 Task: Find connections with filter location Mount Isa with filter topic #Saleswith filter profile language German with filter current company Postman with filter school SSBT'S COLLEGE OF ENGINEERING & TECHNOLOGY, BAMBHORI. with filter industry Mobile Computing Software Products with filter service category Tax Preparation with filter keywords title Ghostwriter
Action: Mouse moved to (602, 113)
Screenshot: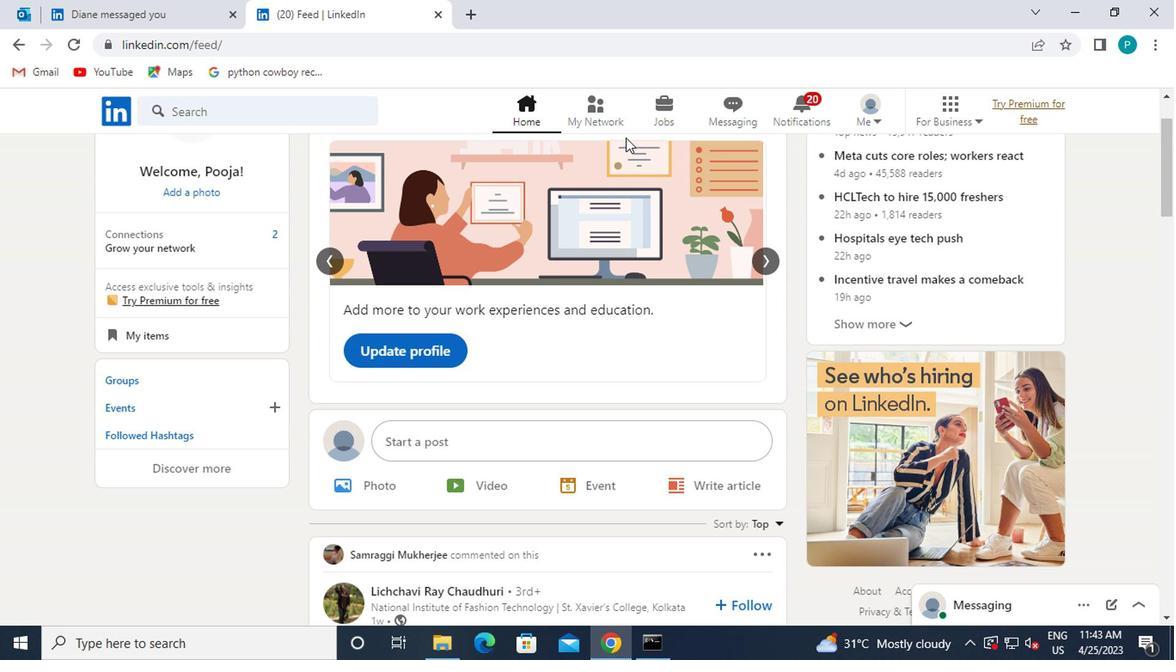 
Action: Mouse pressed left at (602, 113)
Screenshot: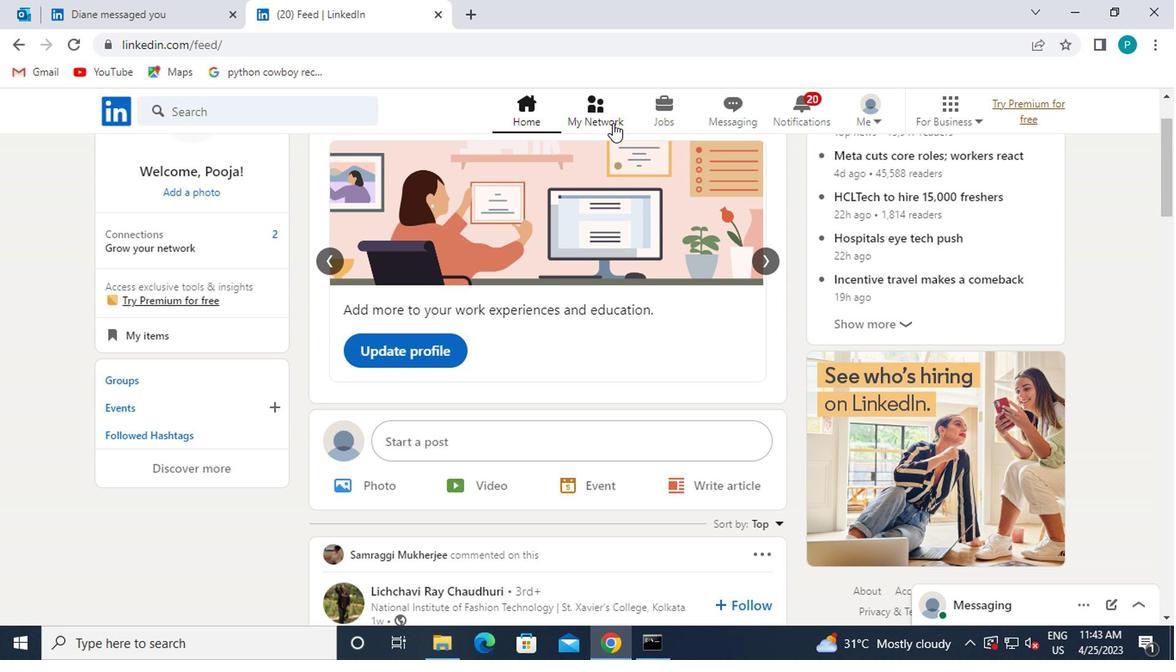 
Action: Mouse moved to (245, 201)
Screenshot: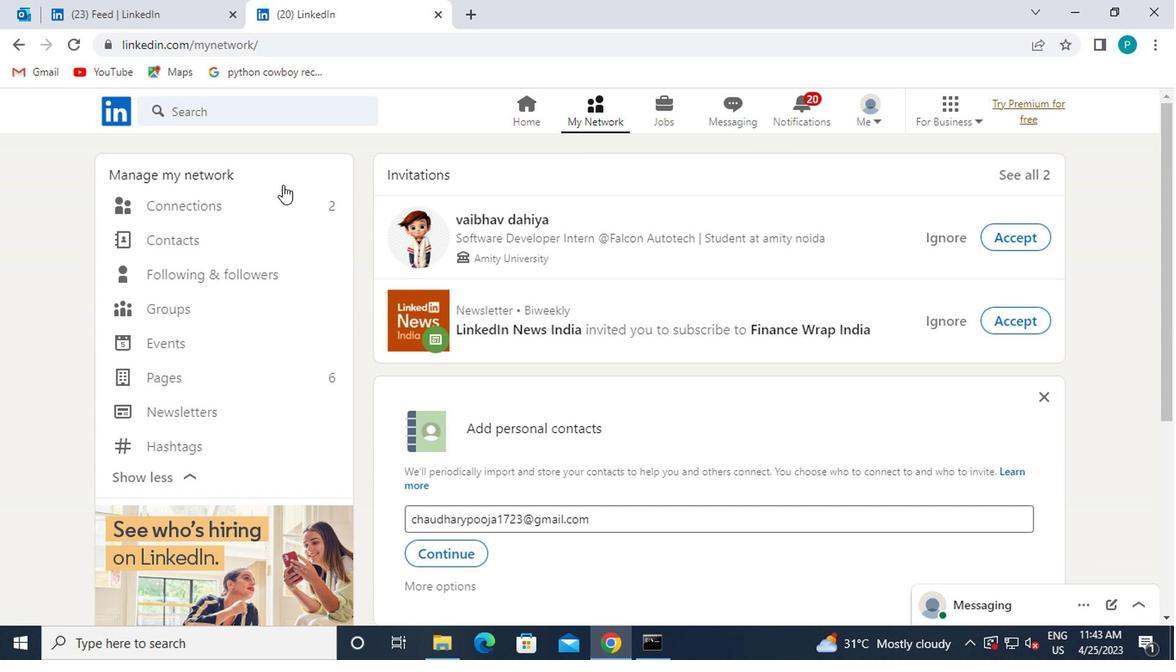 
Action: Mouse pressed left at (245, 201)
Screenshot: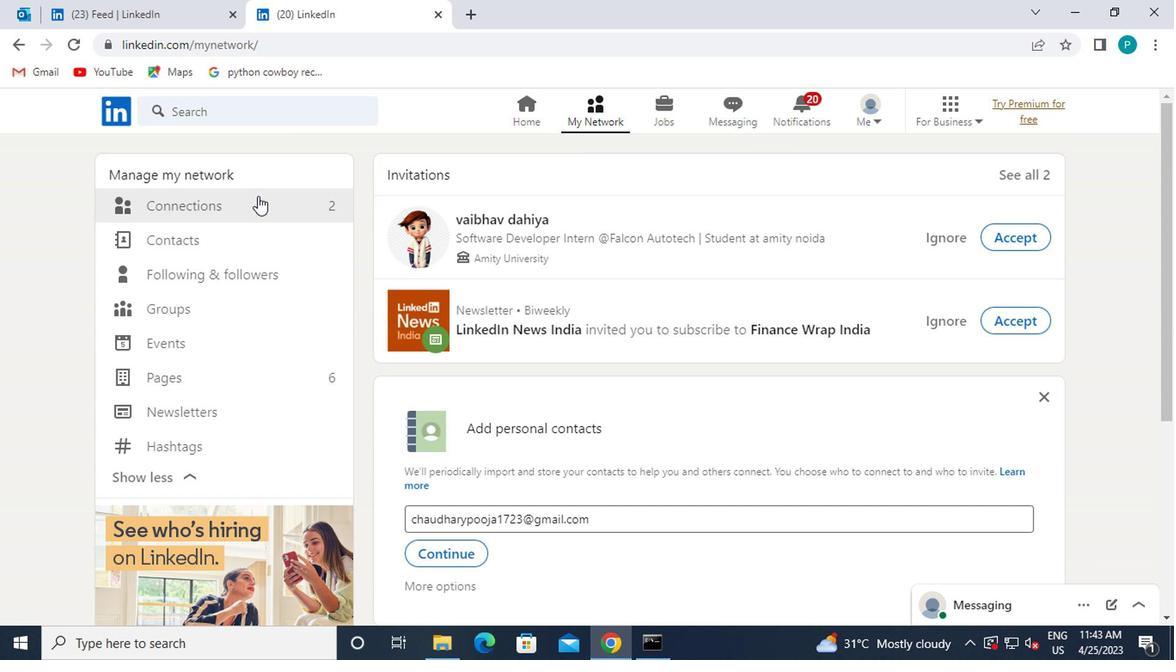 
Action: Mouse moved to (702, 209)
Screenshot: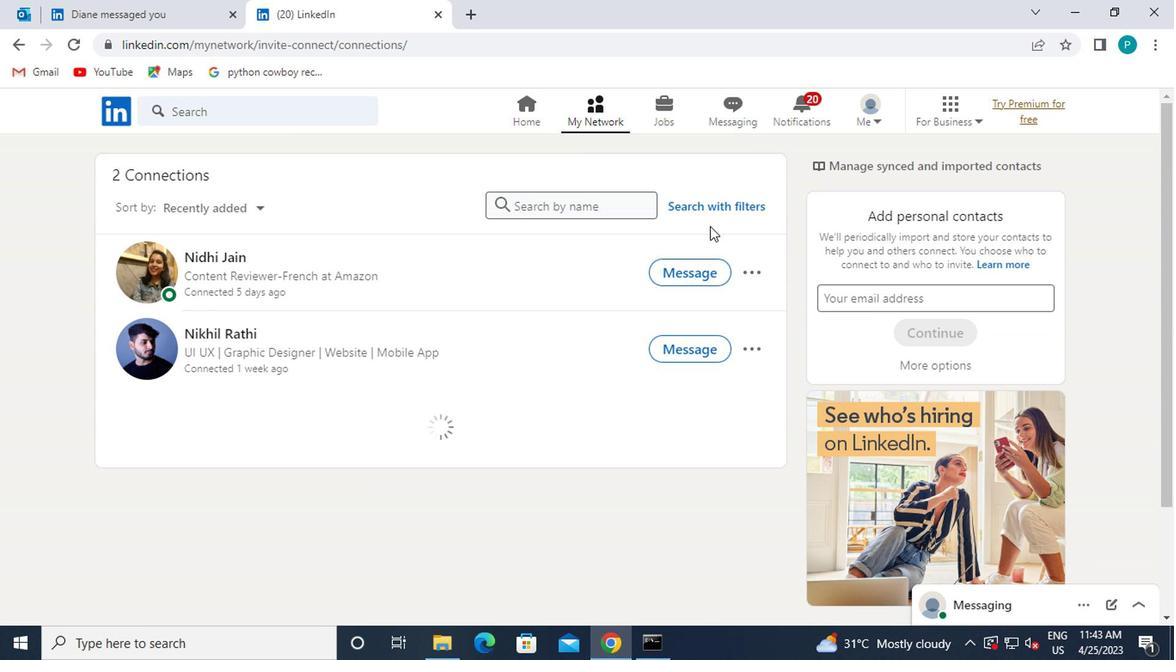 
Action: Mouse pressed left at (702, 209)
Screenshot: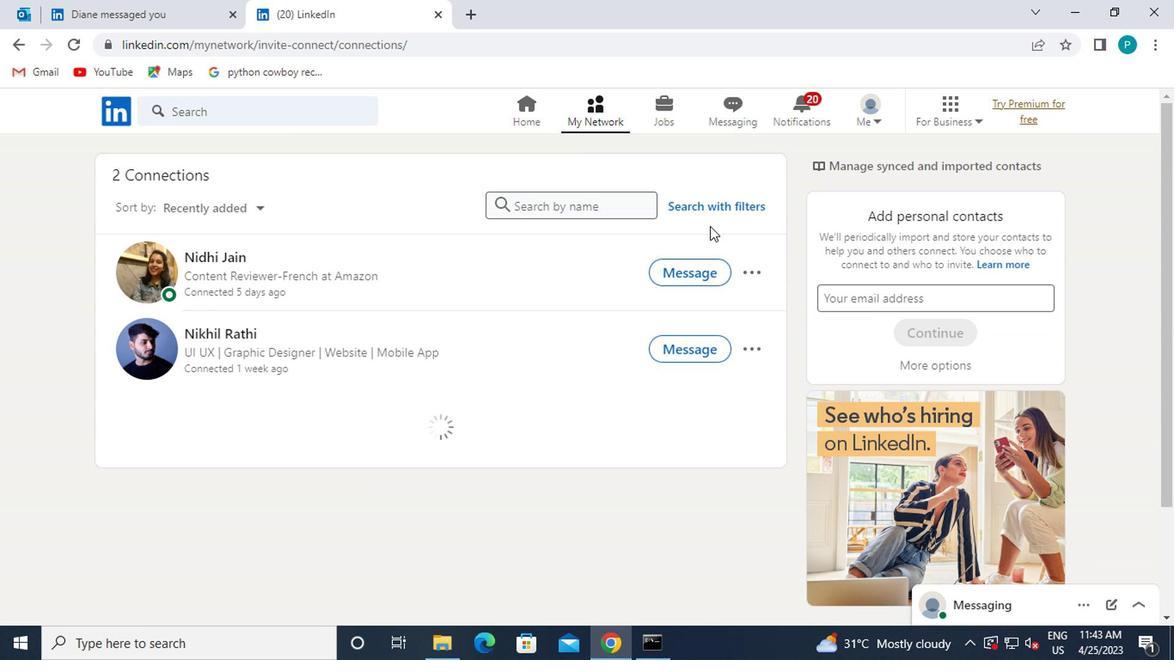 
Action: Mouse moved to (554, 157)
Screenshot: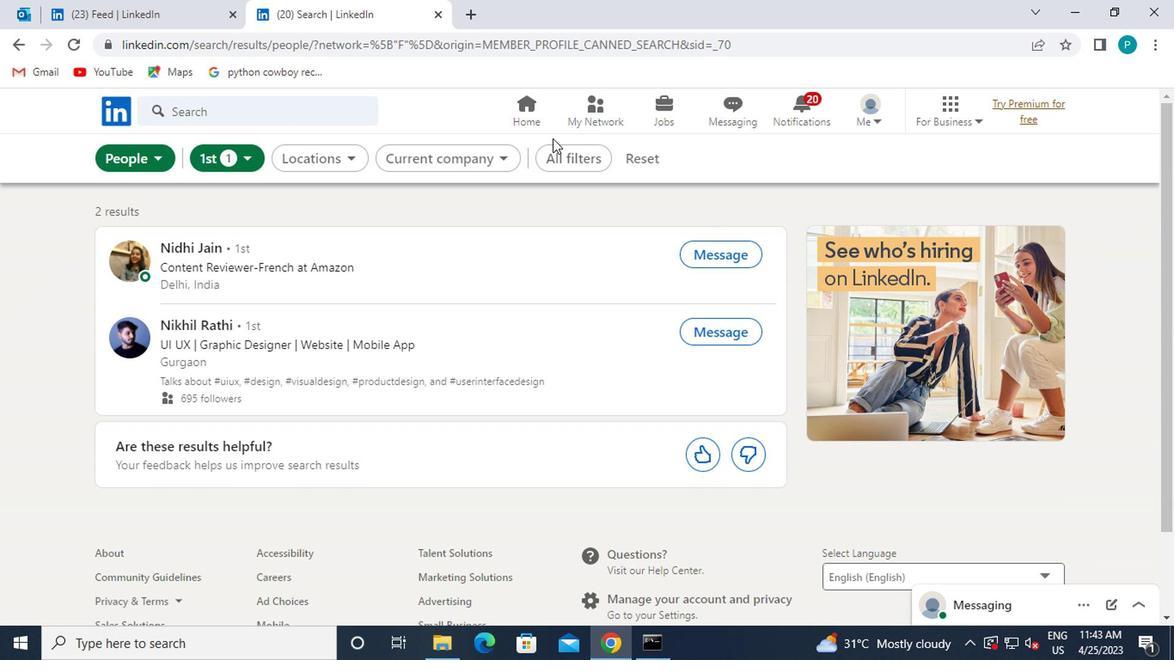 
Action: Mouse pressed left at (554, 157)
Screenshot: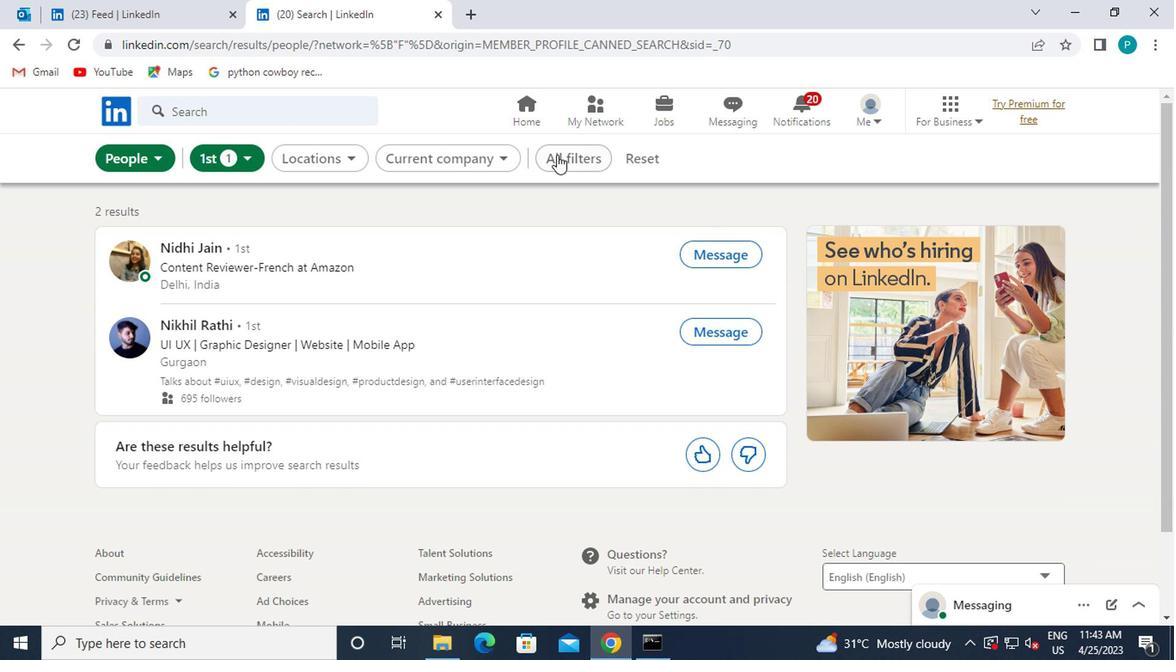 
Action: Mouse moved to (871, 355)
Screenshot: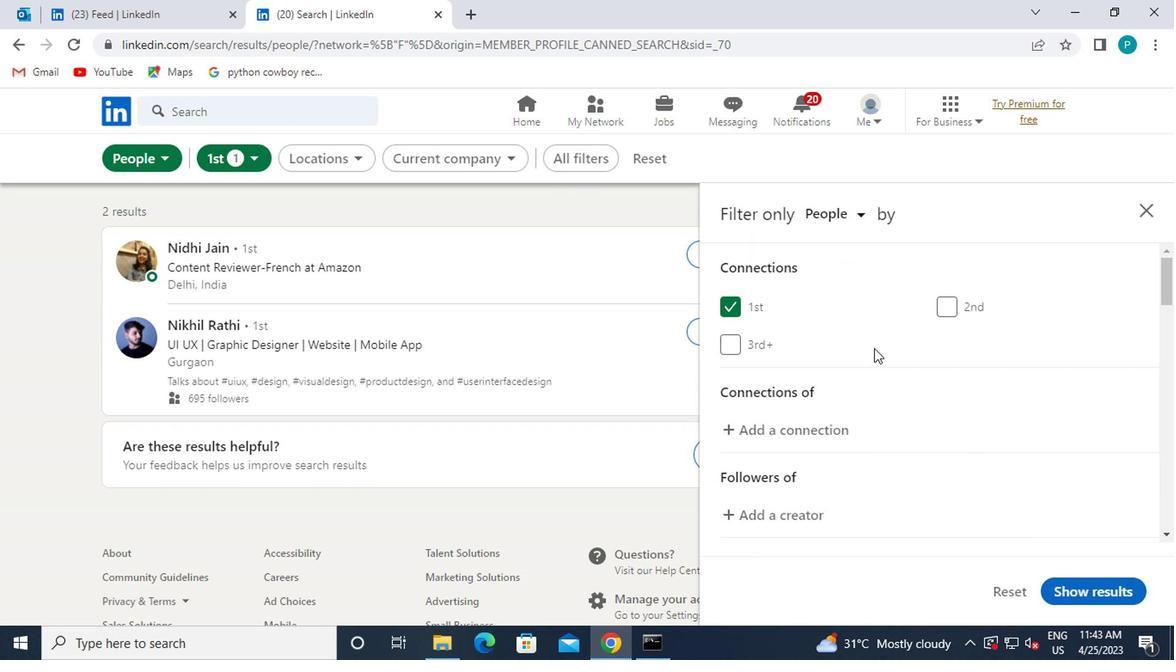 
Action: Mouse scrolled (871, 354) with delta (0, -1)
Screenshot: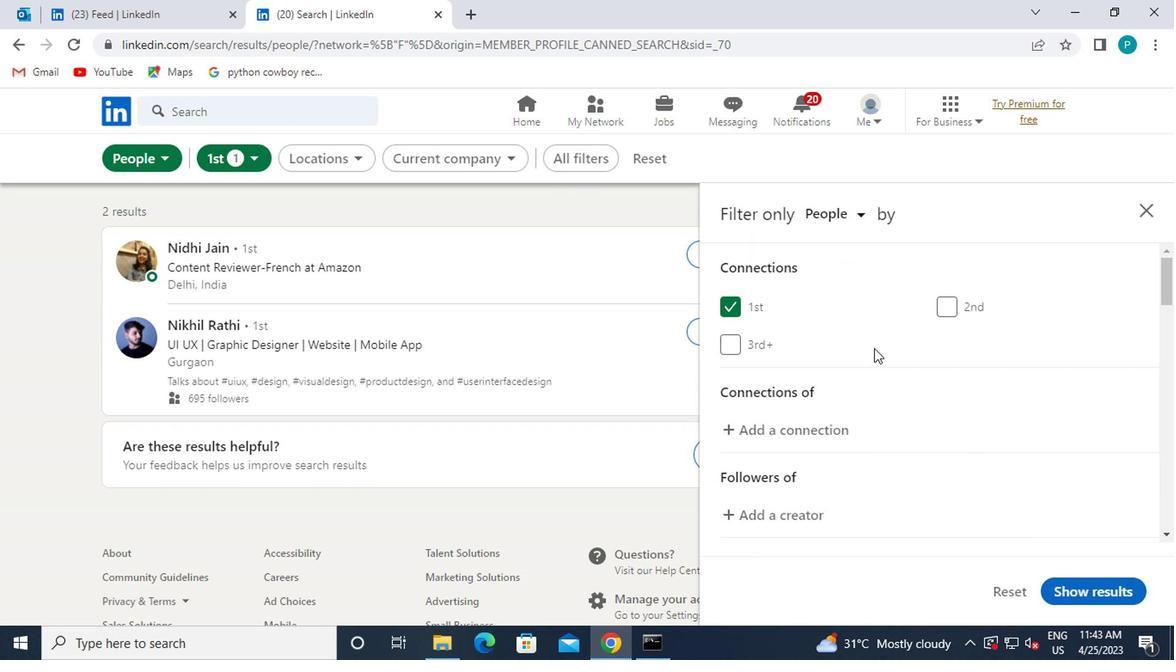 
Action: Mouse moved to (871, 356)
Screenshot: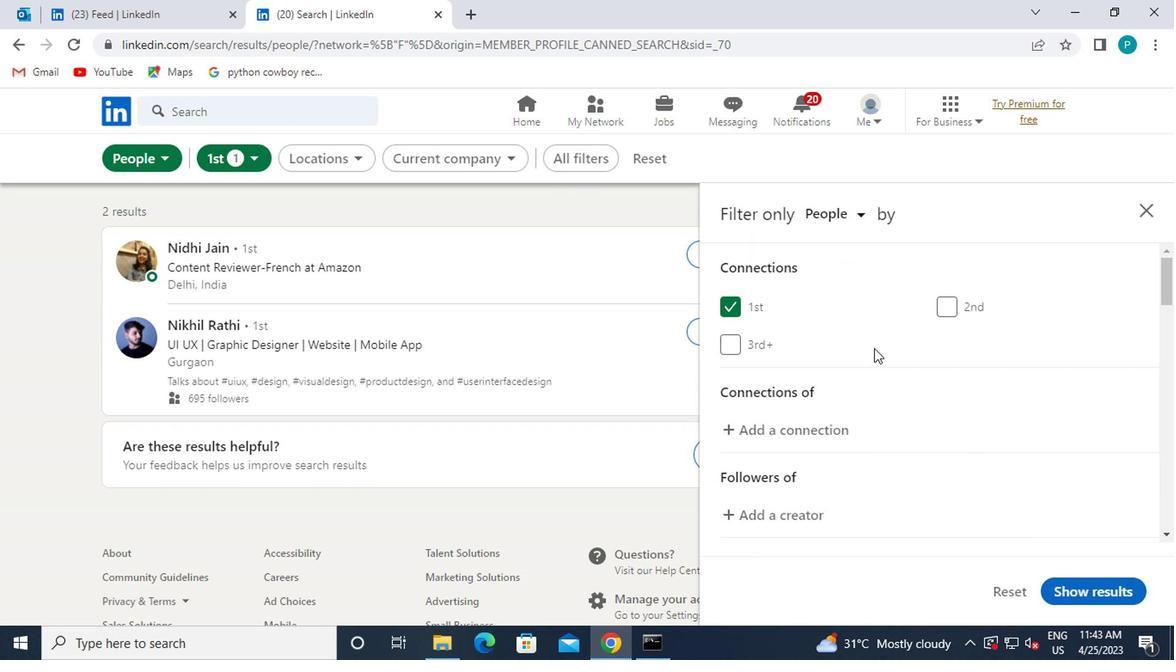 
Action: Mouse scrolled (871, 355) with delta (0, 0)
Screenshot: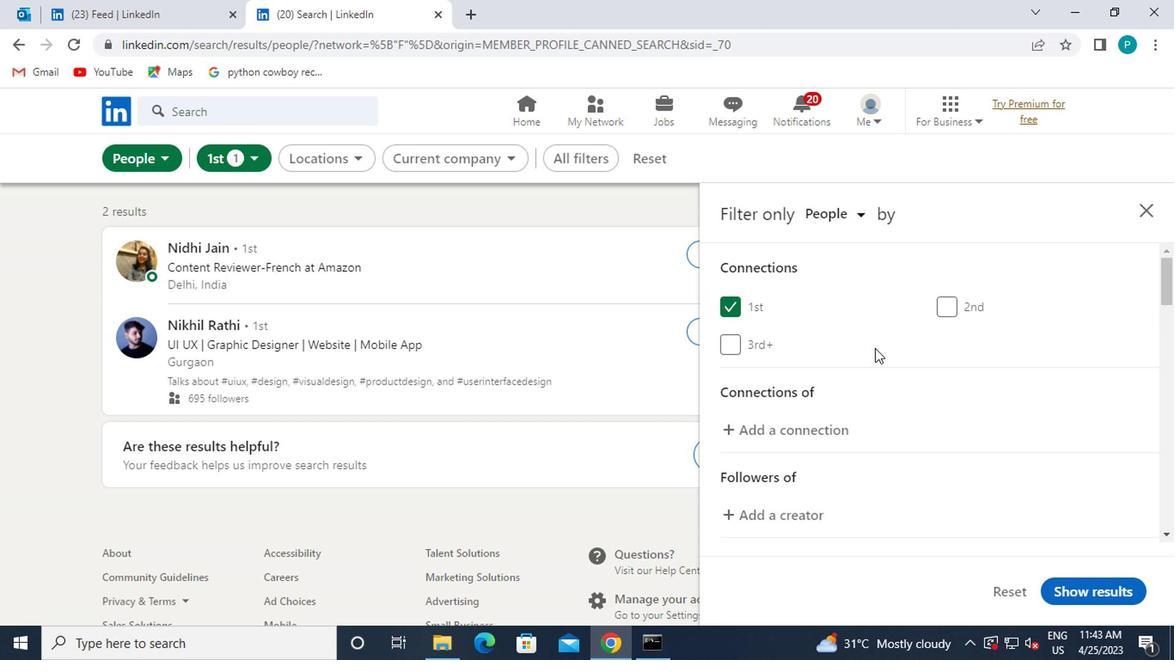 
Action: Mouse moved to (871, 357)
Screenshot: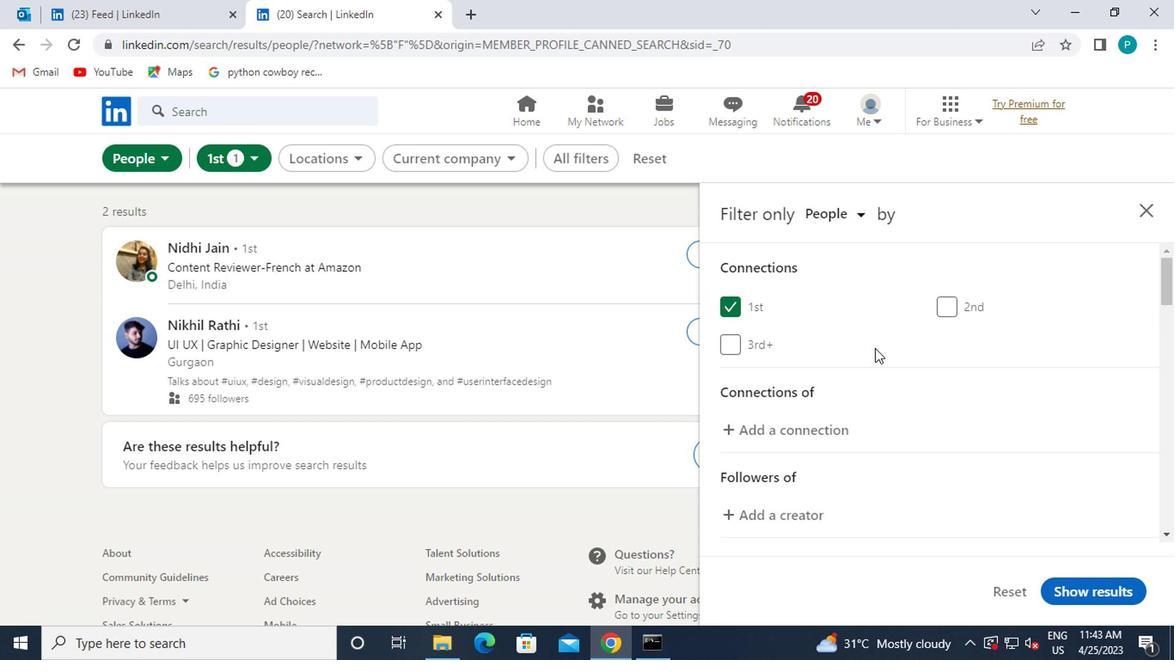 
Action: Mouse scrolled (871, 356) with delta (0, -1)
Screenshot: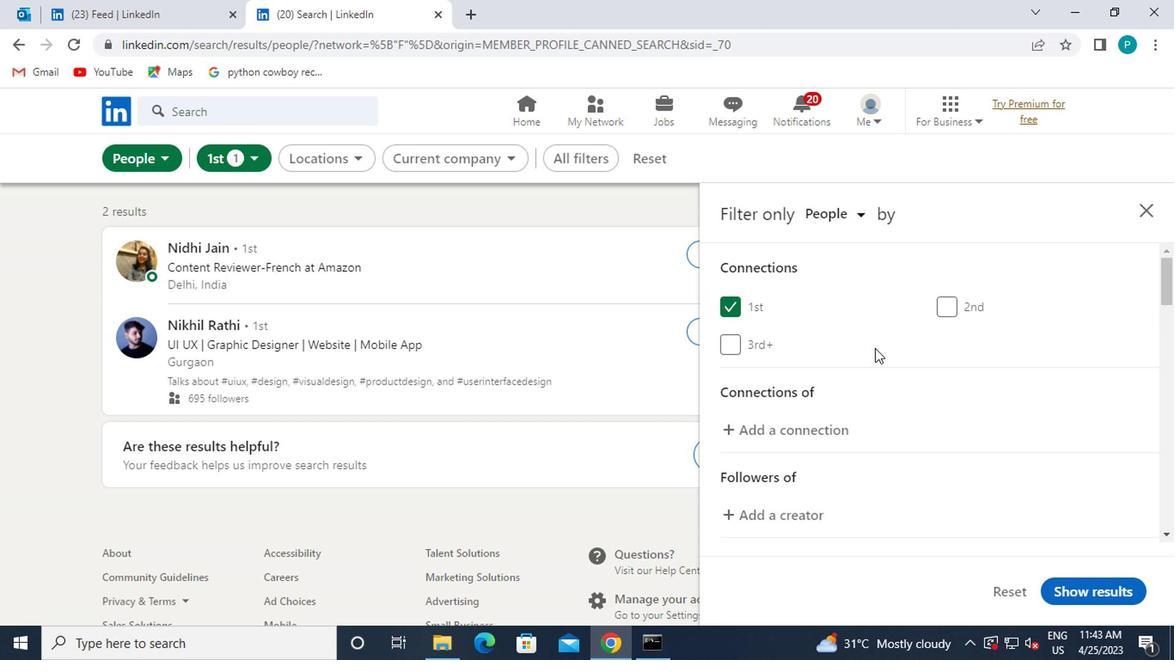
Action: Mouse moved to (980, 425)
Screenshot: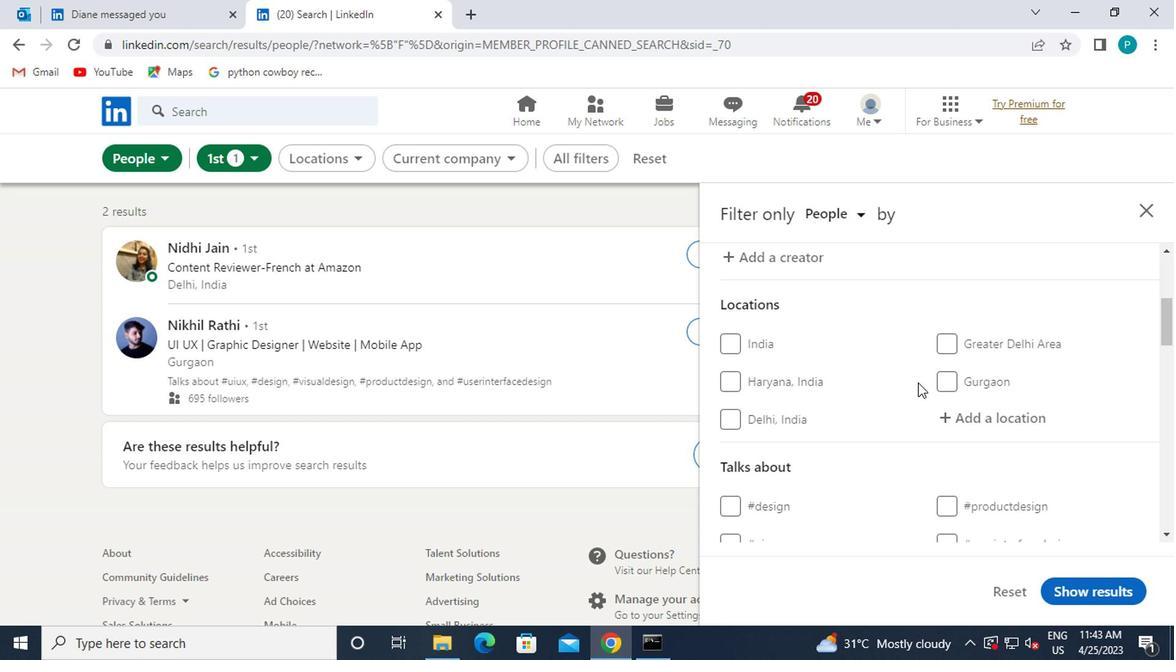 
Action: Mouse pressed left at (980, 425)
Screenshot: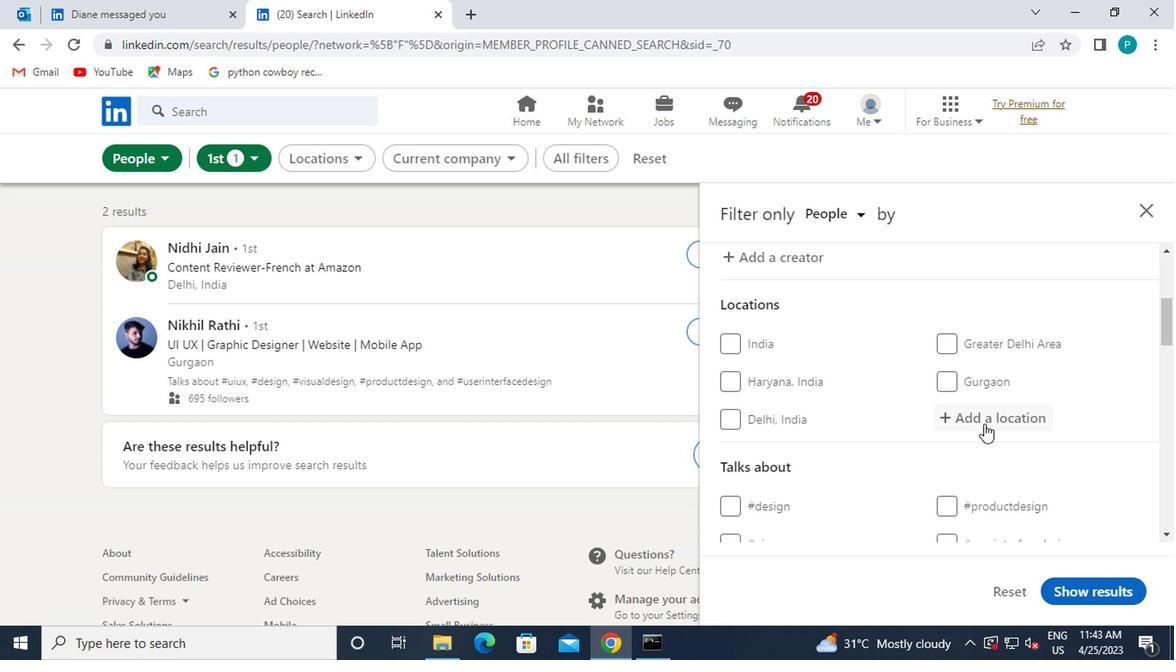 
Action: Mouse moved to (959, 409)
Screenshot: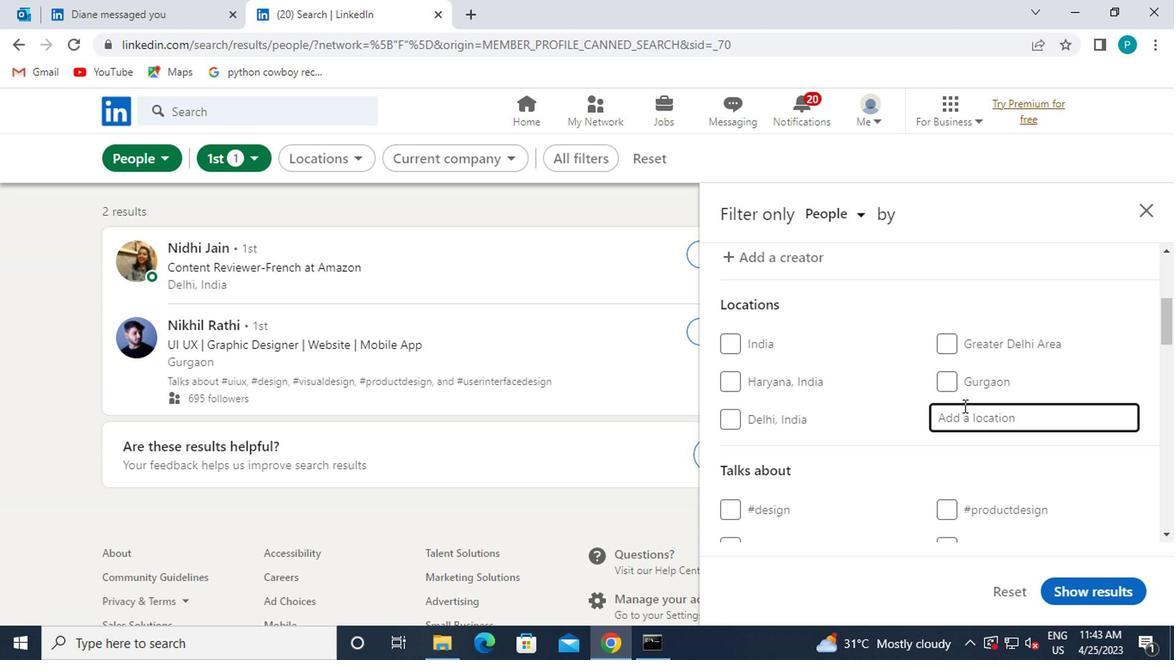 
Action: Mouse pressed left at (959, 409)
Screenshot: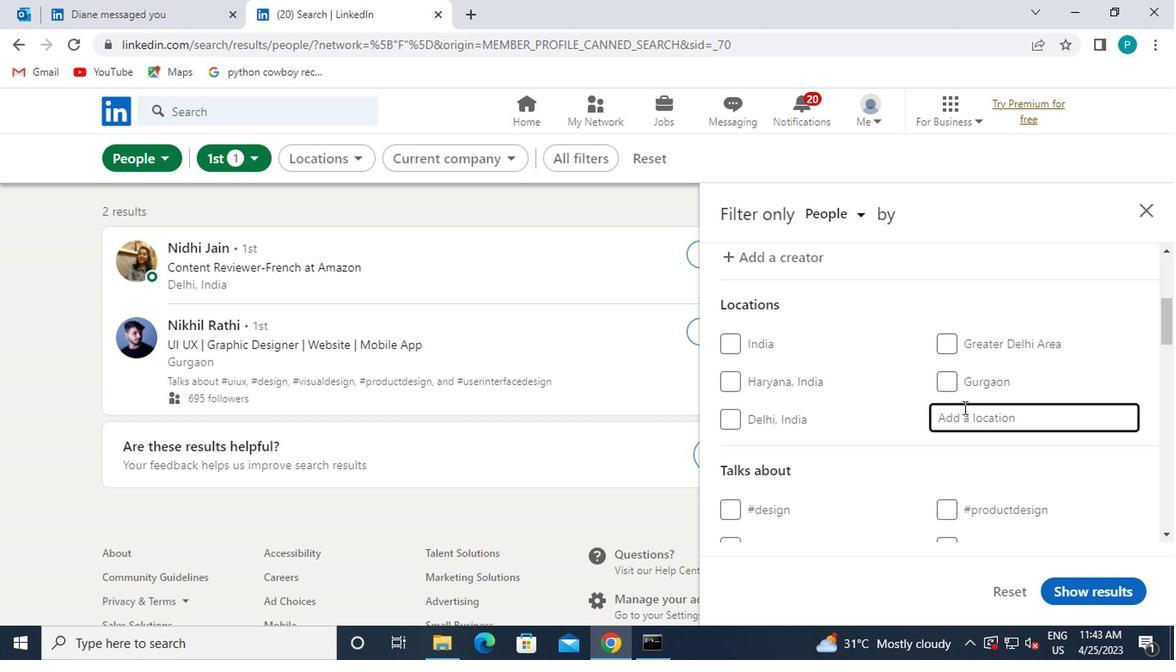 
Action: Mouse moved to (959, 411)
Screenshot: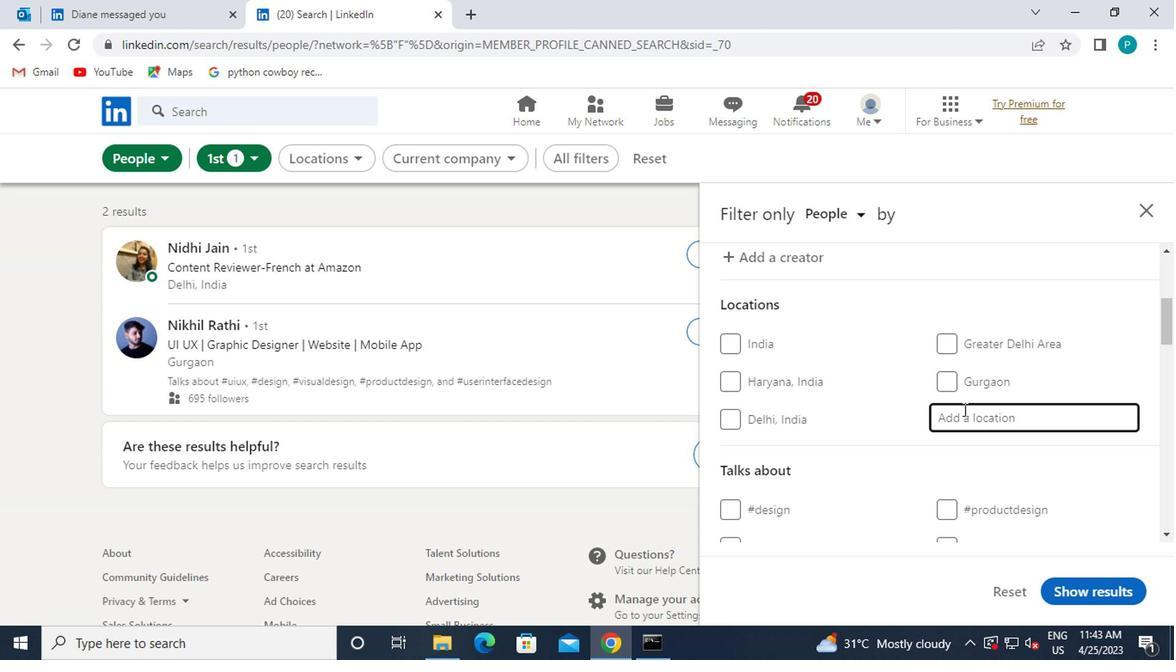
Action: Key pressed mount<Key.space>isa
Screenshot: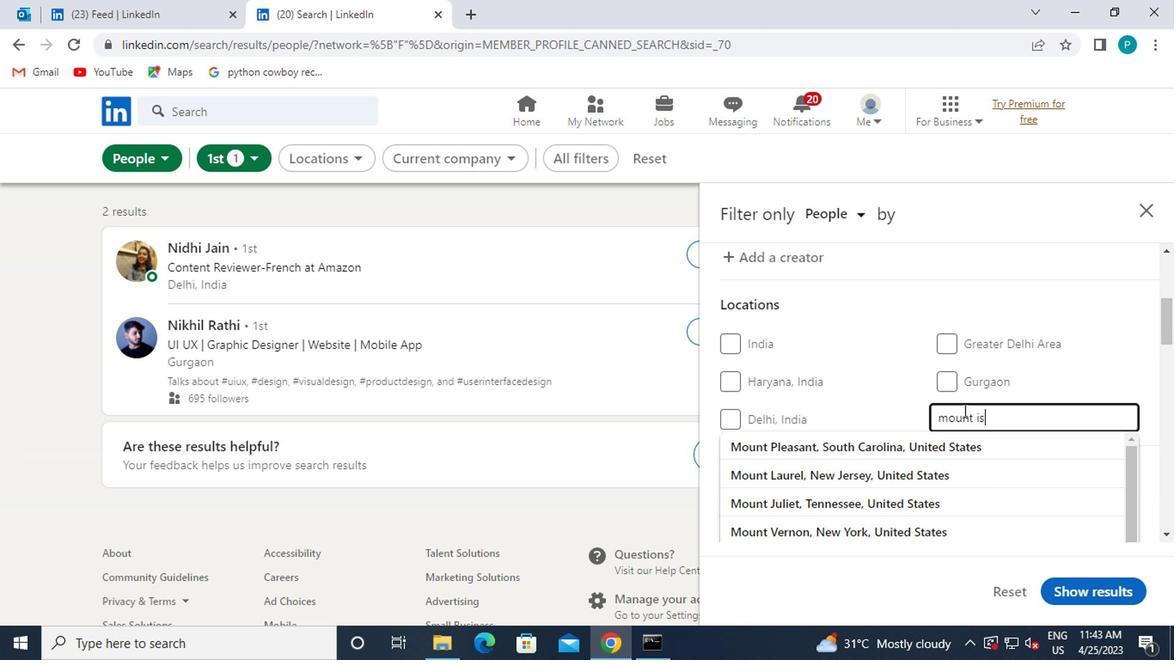 
Action: Mouse moved to (835, 445)
Screenshot: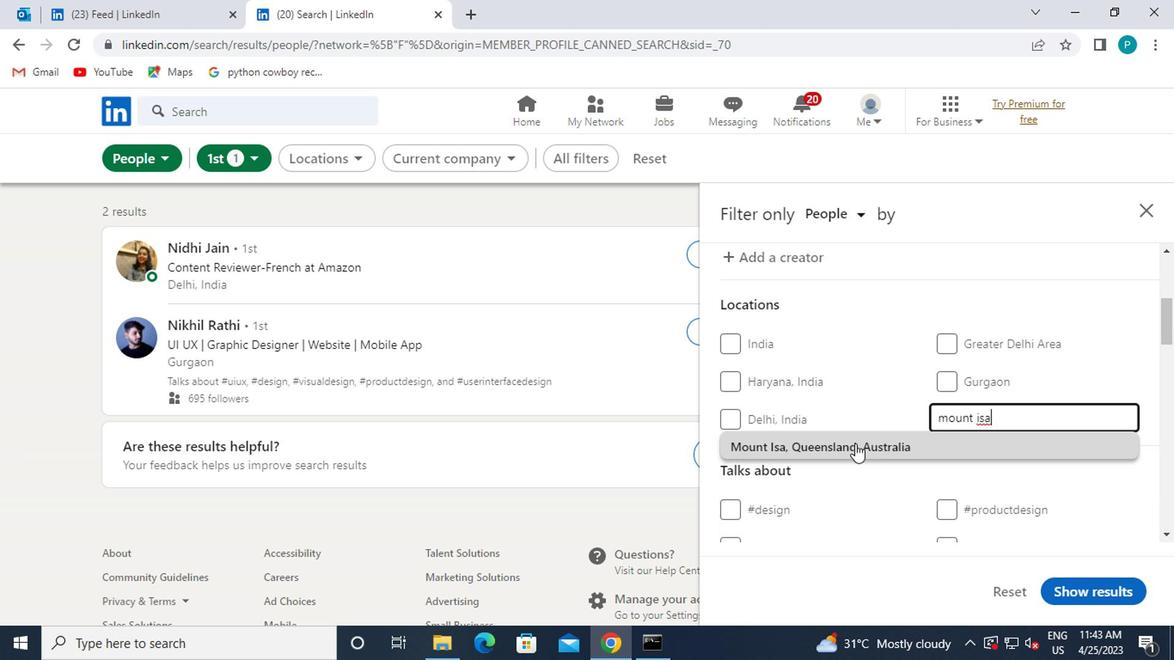 
Action: Mouse pressed left at (835, 445)
Screenshot: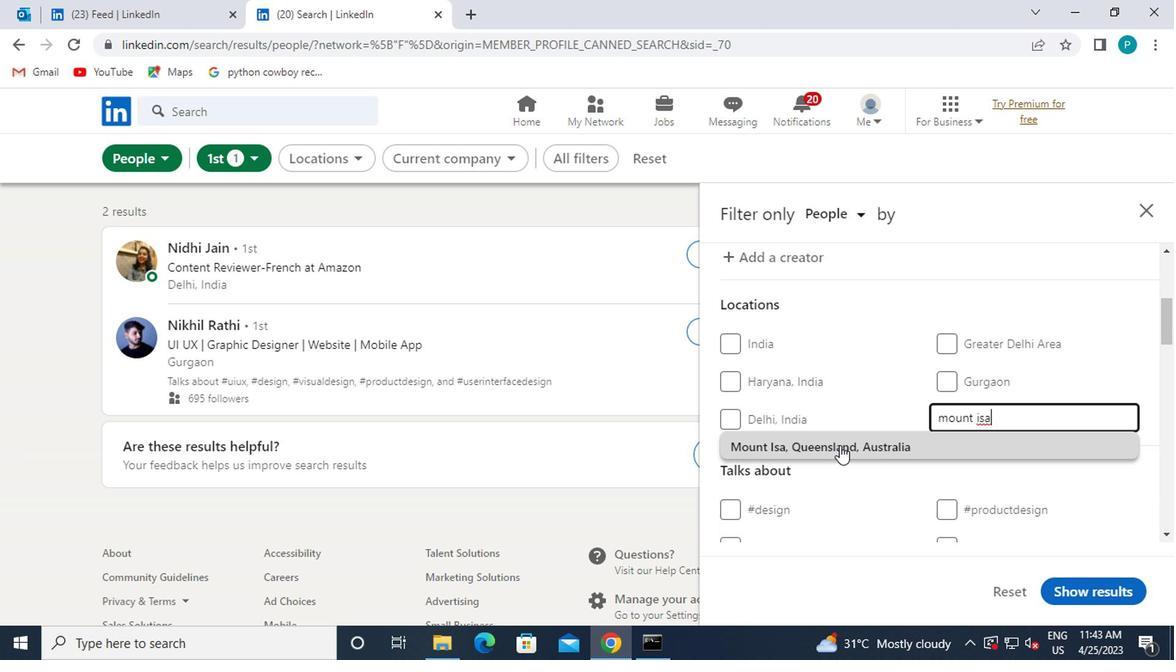 
Action: Mouse moved to (907, 470)
Screenshot: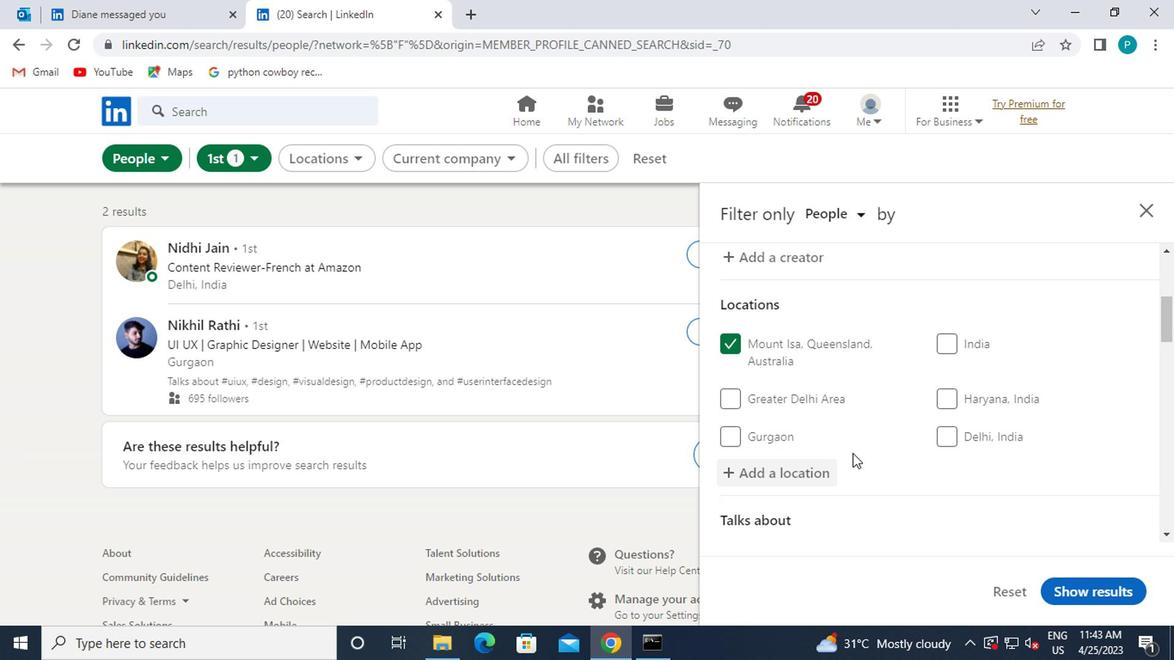 
Action: Mouse scrolled (907, 469) with delta (0, -1)
Screenshot: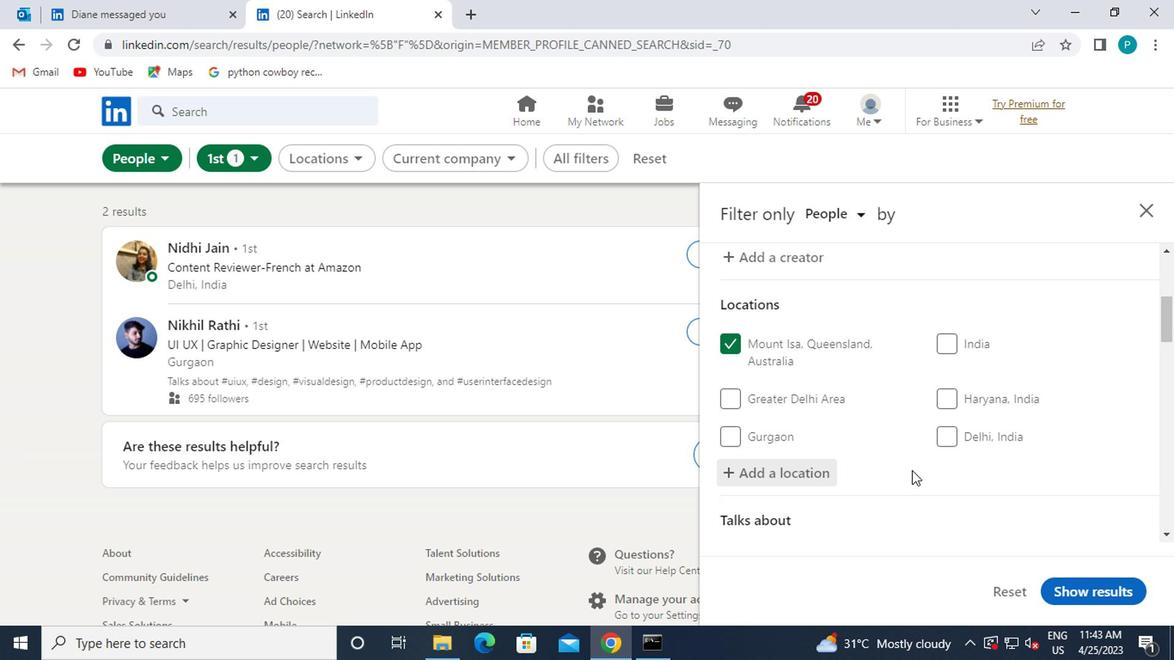 
Action: Mouse moved to (908, 467)
Screenshot: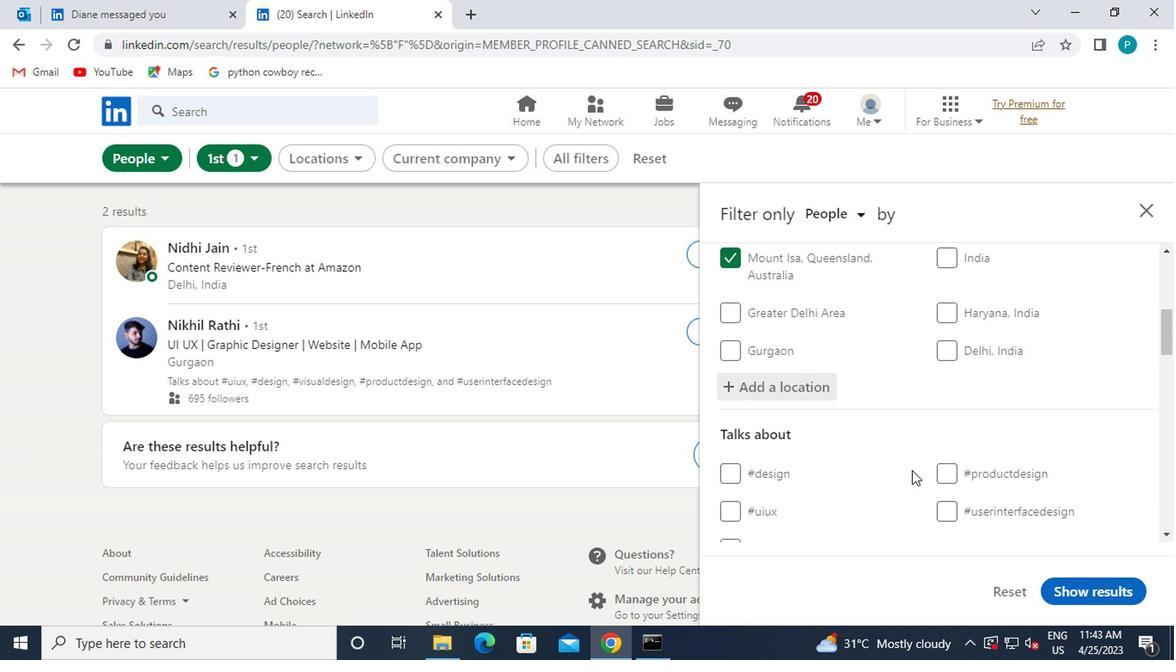 
Action: Mouse scrolled (908, 466) with delta (0, 0)
Screenshot: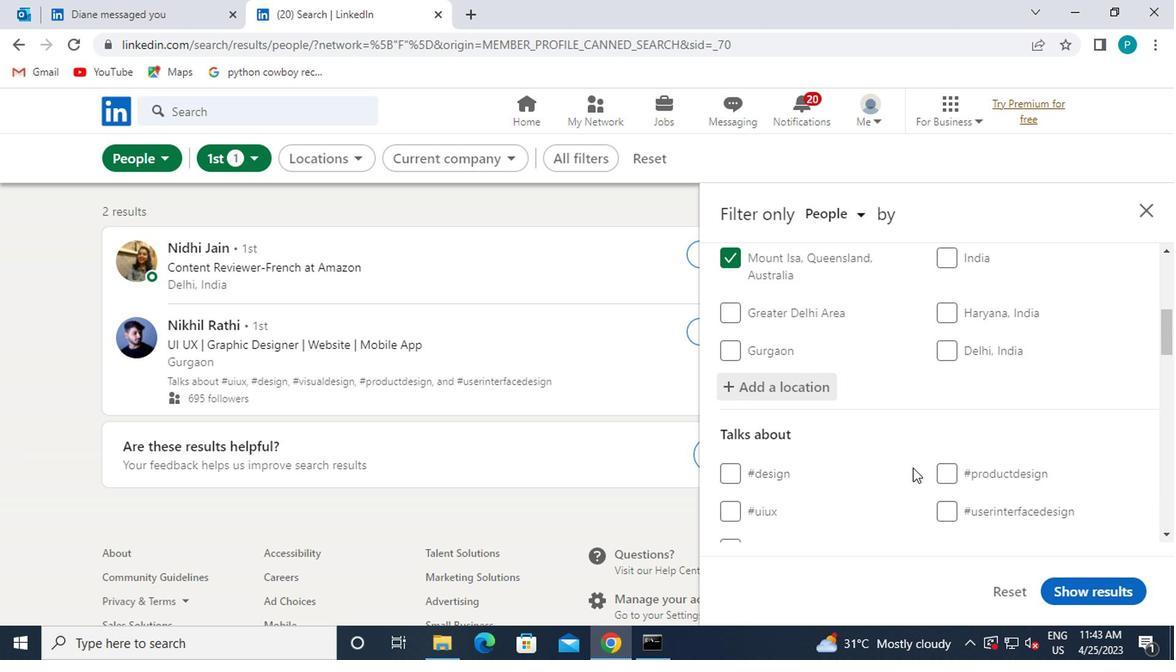 
Action: Mouse scrolled (908, 466) with delta (0, 0)
Screenshot: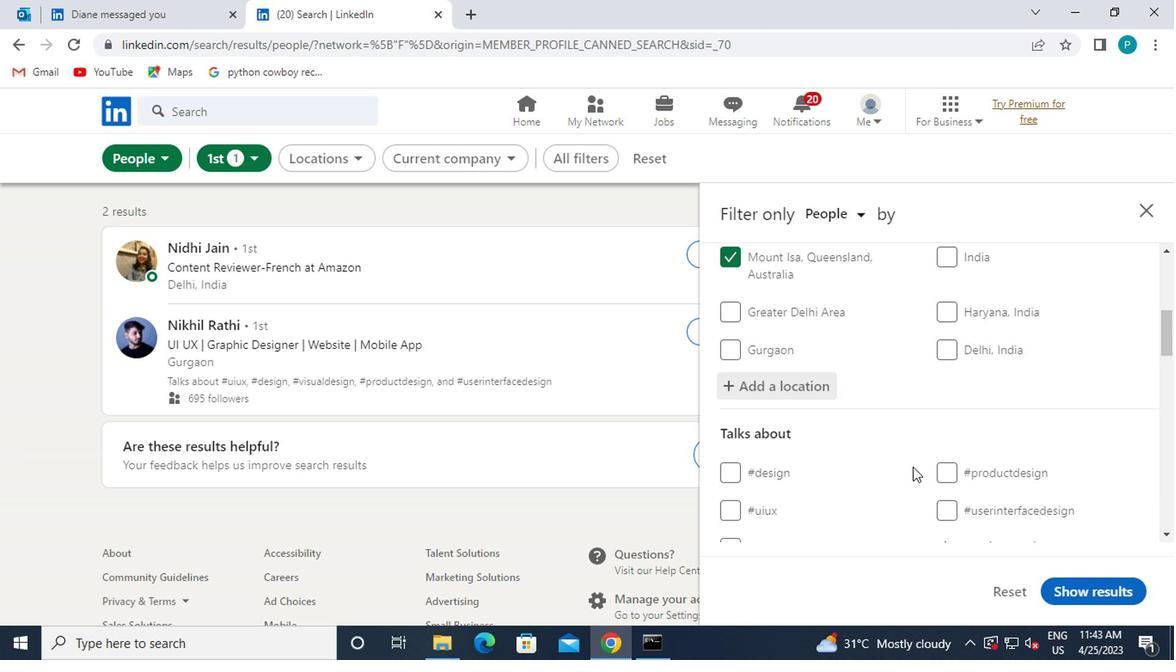 
Action: Mouse moved to (955, 373)
Screenshot: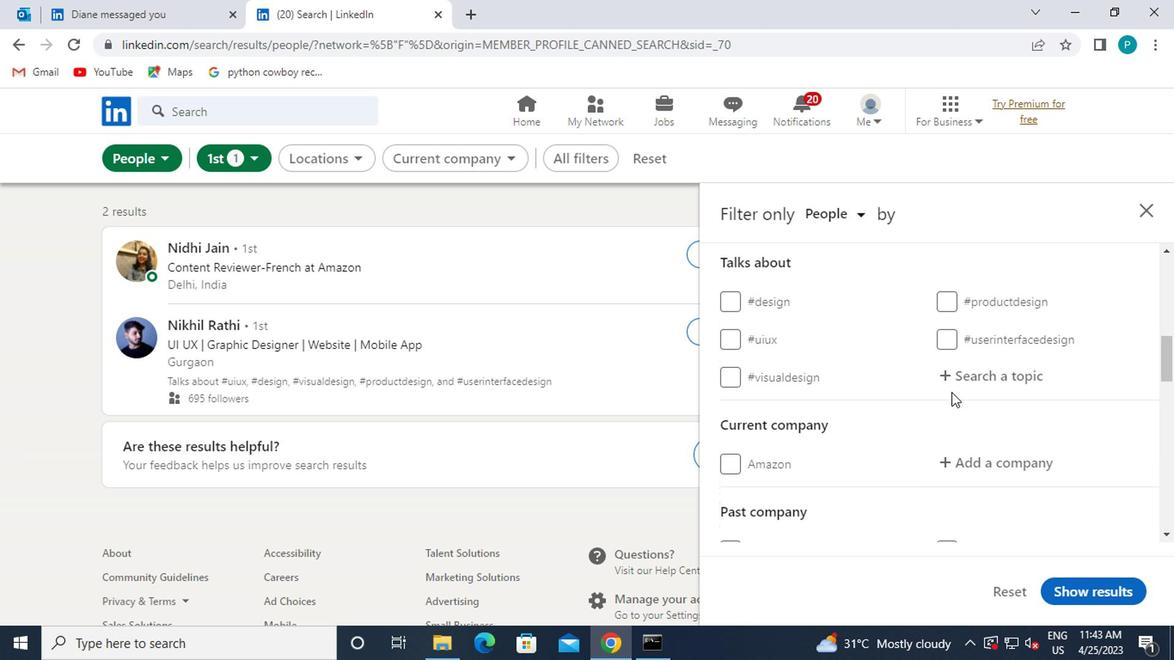 
Action: Mouse pressed left at (955, 373)
Screenshot: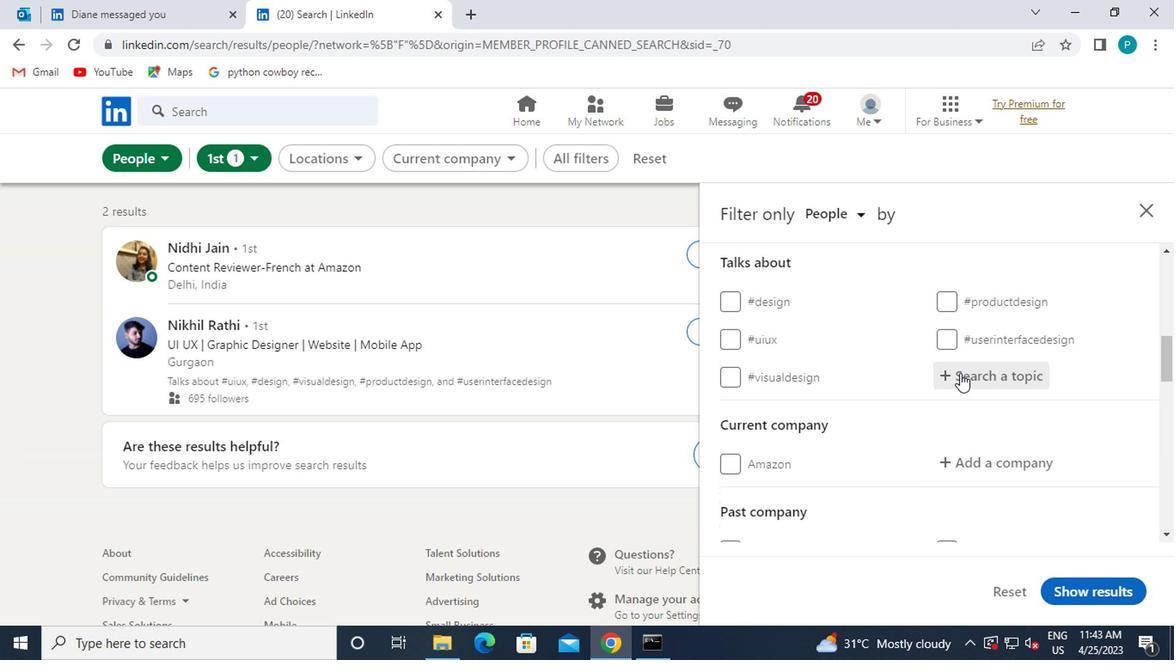 
Action: Mouse moved to (956, 373)
Screenshot: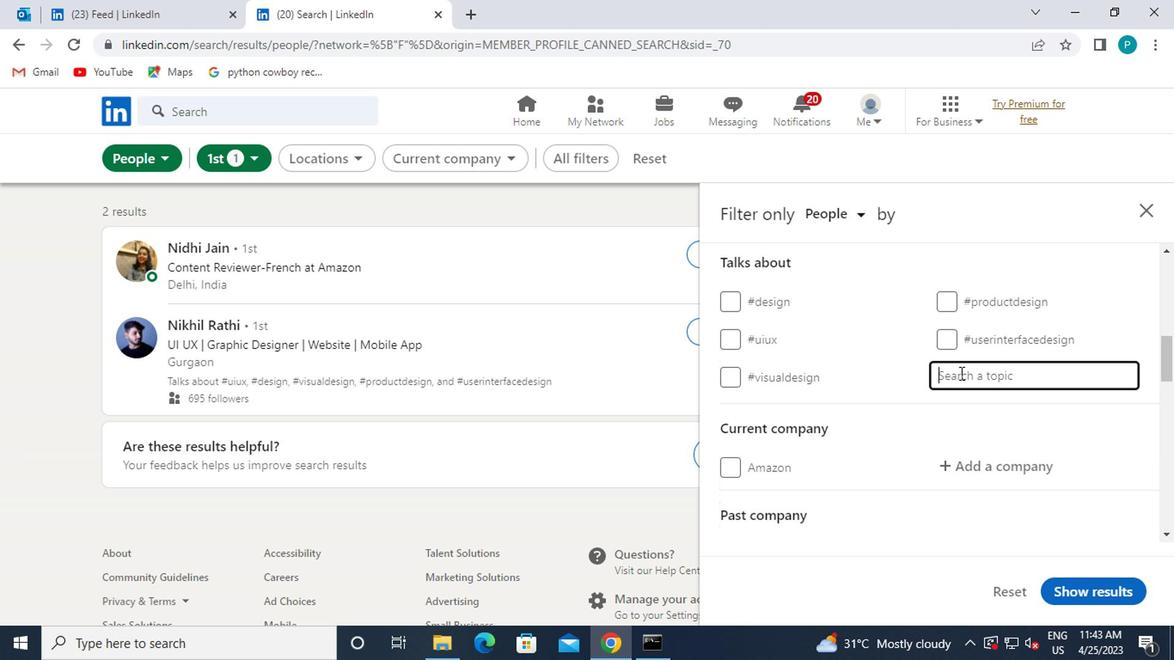 
Action: Key pressed <Key.shift><Key.shift><Key.shift><Key.shift><Key.shift><Key.shift><Key.shift><Key.shift><Key.shift>#S<Key.backspace><Key.caps_lock>S<Key.caps_lock>ALES
Screenshot: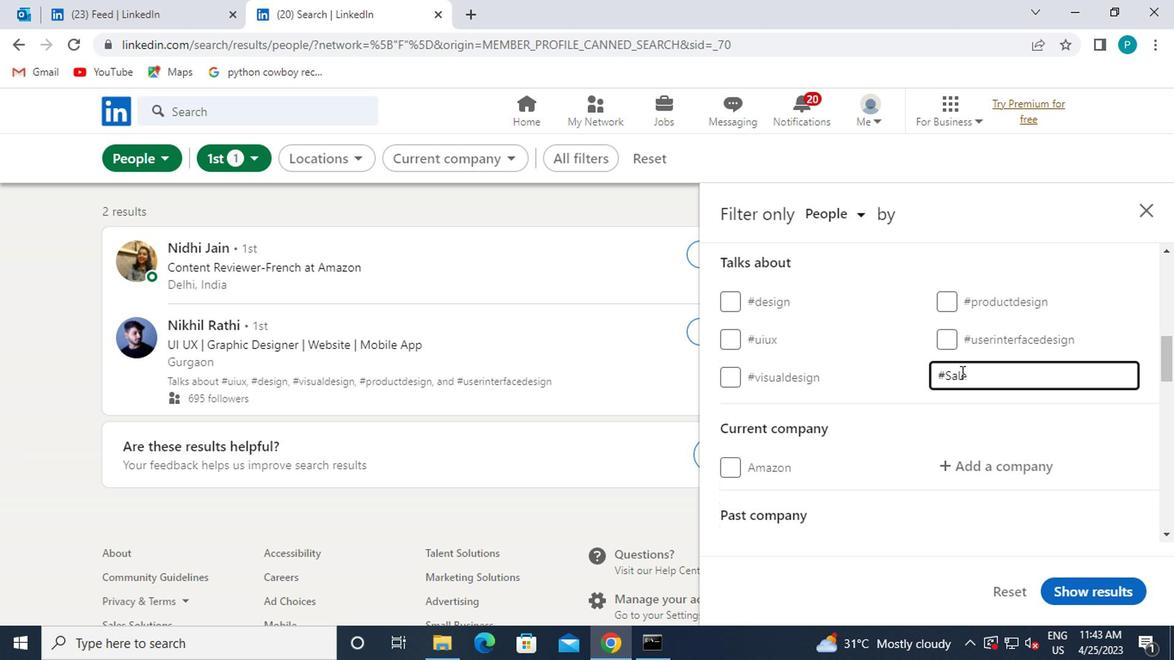 
Action: Mouse moved to (920, 461)
Screenshot: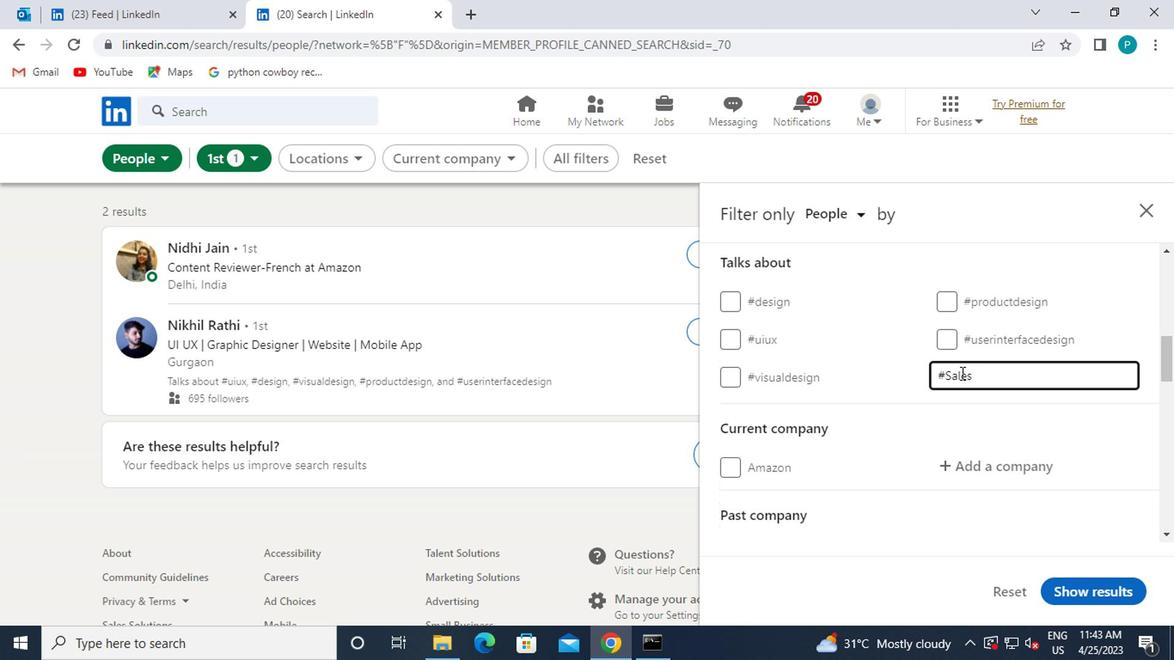 
Action: Mouse scrolled (920, 460) with delta (0, 0)
Screenshot: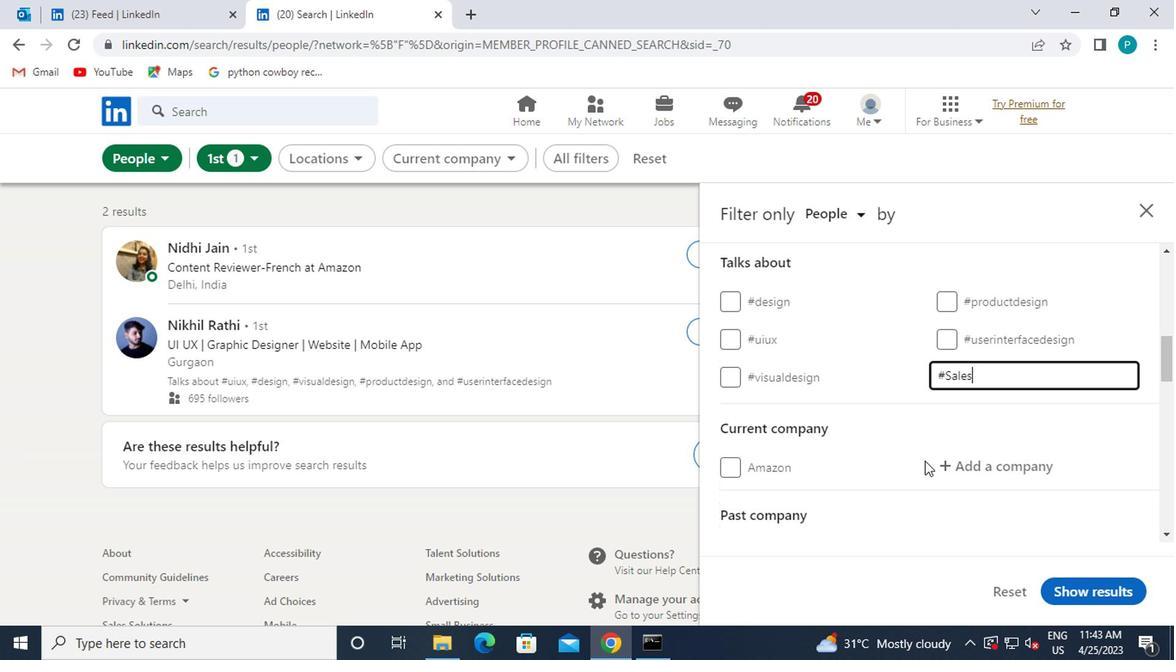 
Action: Mouse scrolled (920, 460) with delta (0, 0)
Screenshot: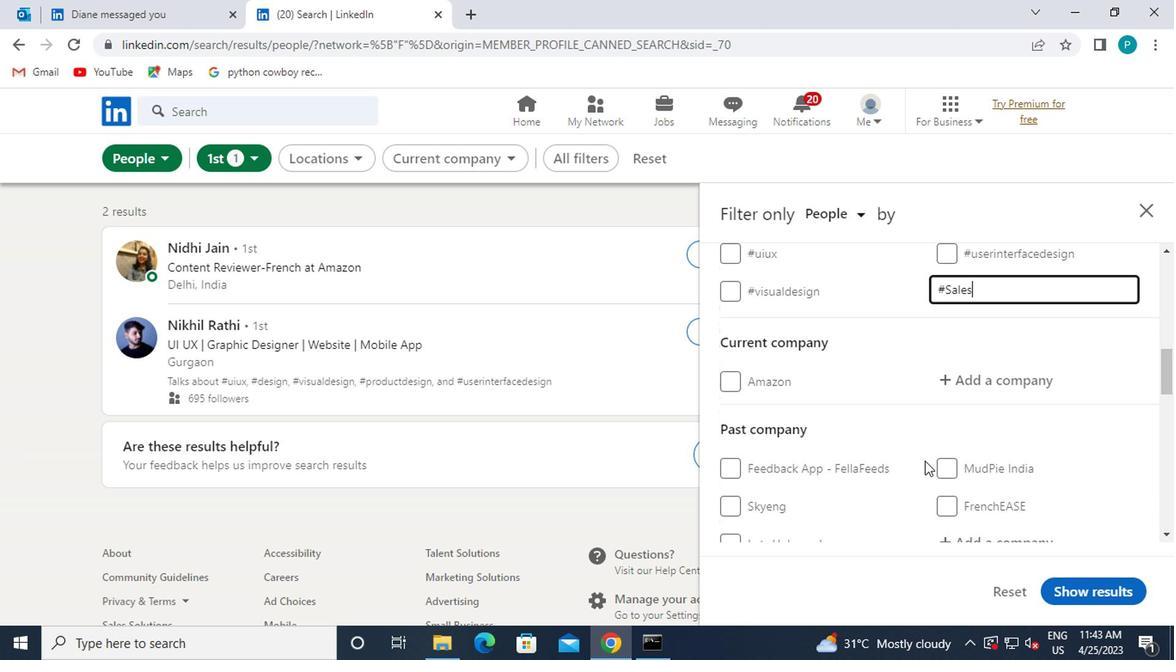 
Action: Mouse moved to (895, 398)
Screenshot: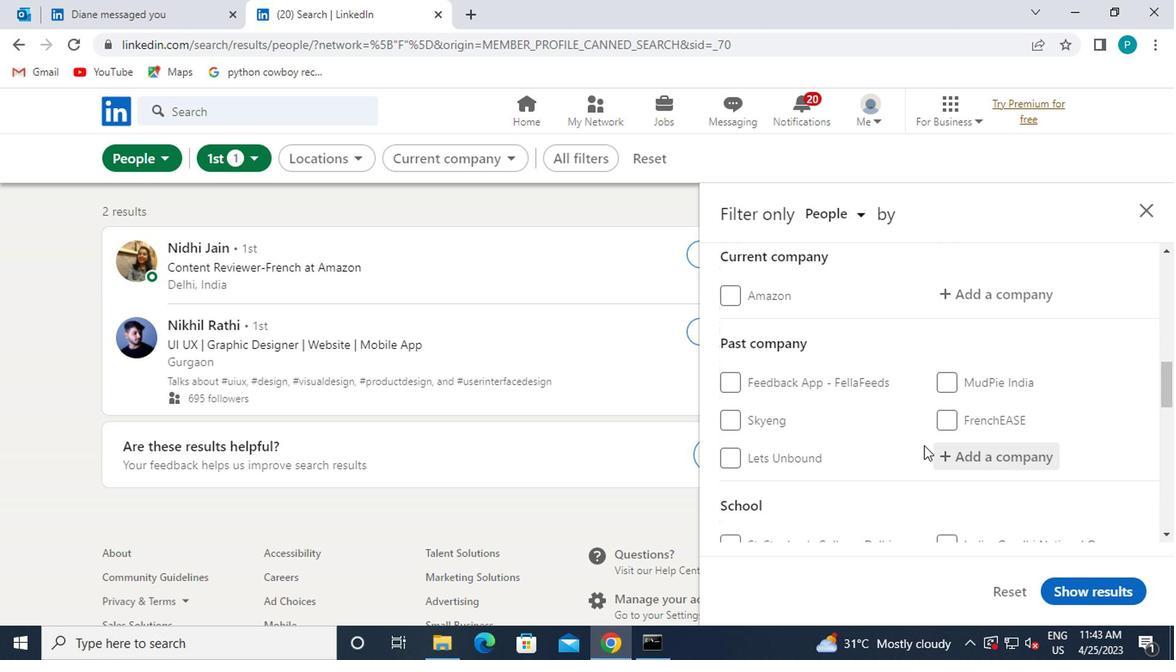 
Action: Mouse scrolled (895, 399) with delta (0, 0)
Screenshot: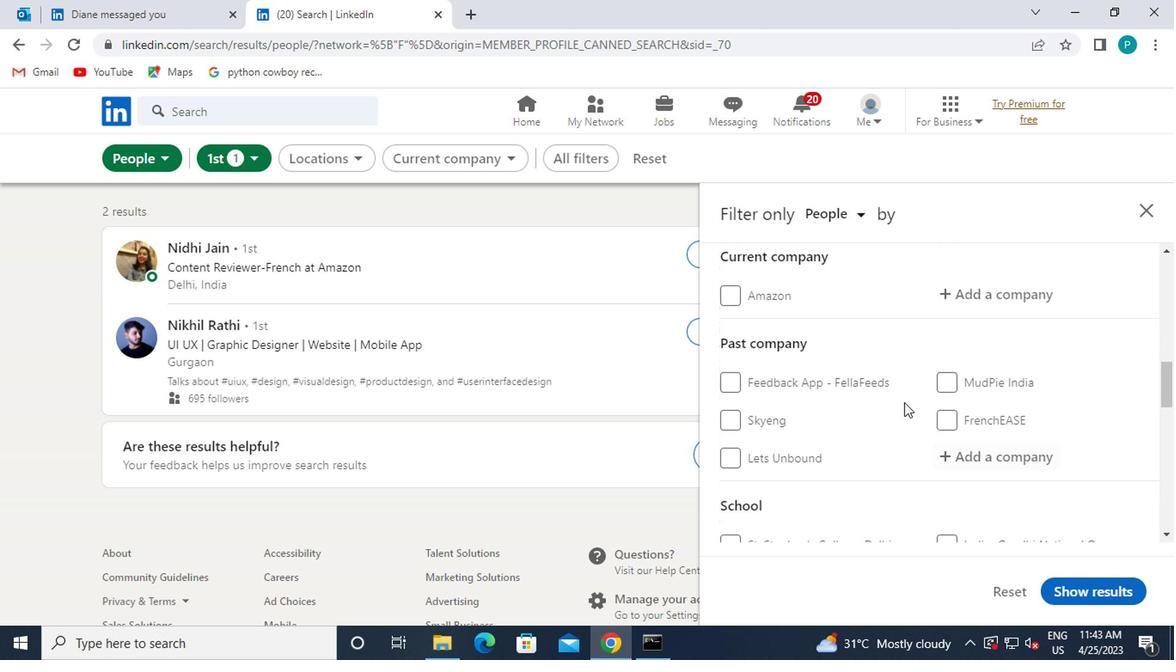 
Action: Mouse moved to (978, 377)
Screenshot: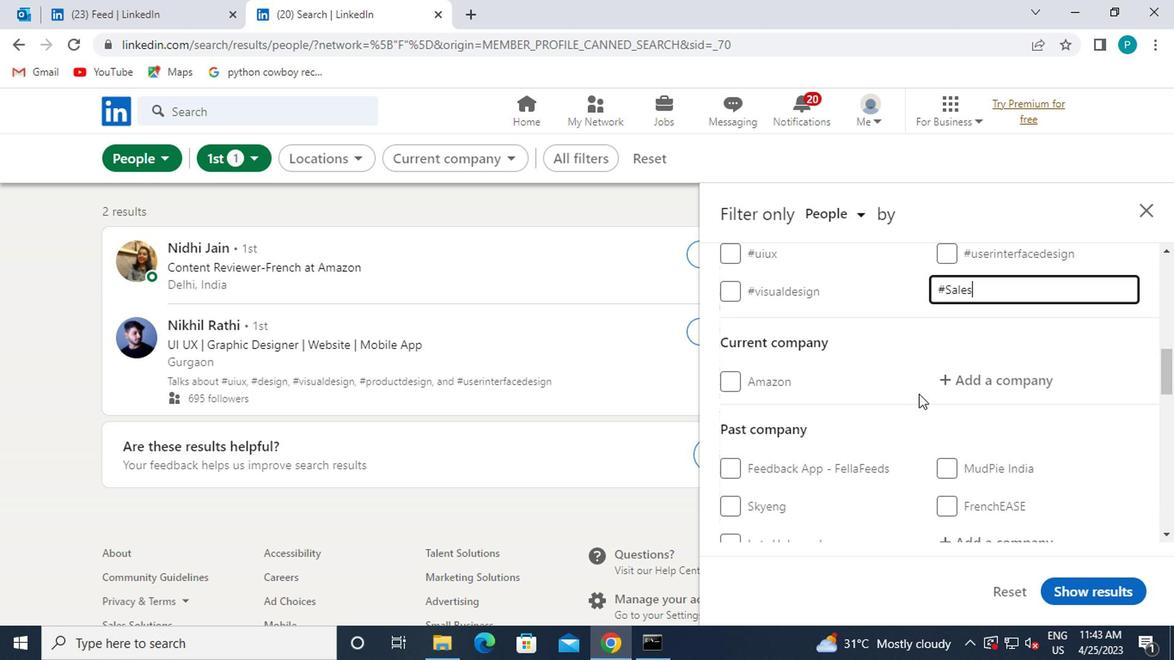 
Action: Mouse pressed left at (978, 377)
Screenshot: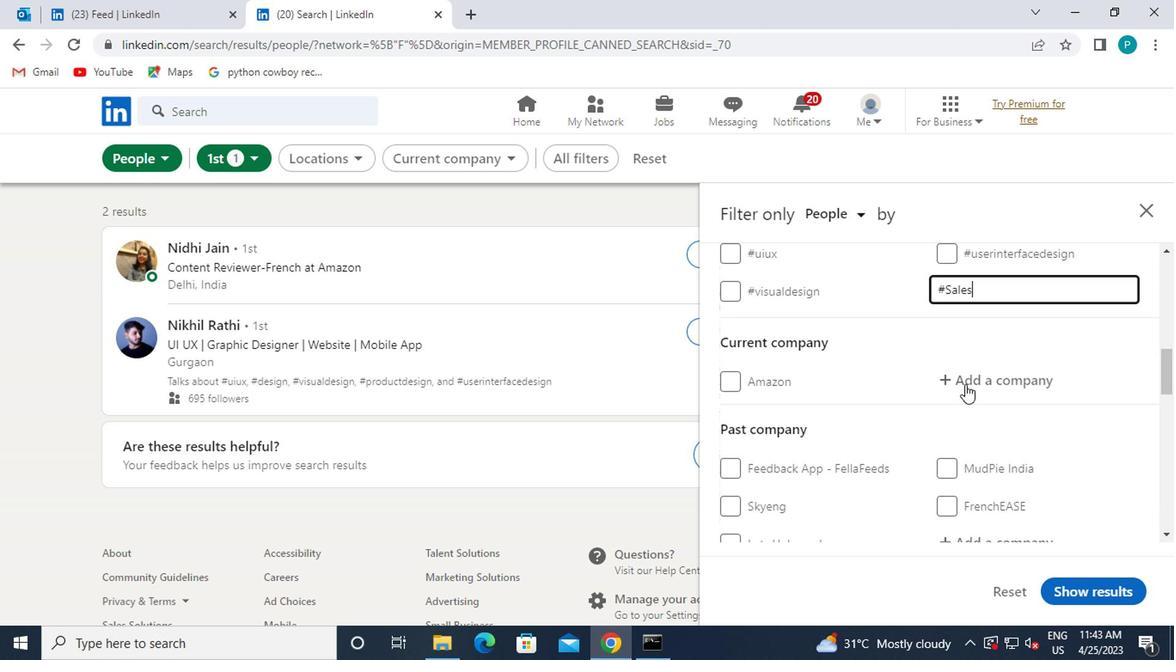 
Action: Mouse moved to (980, 375)
Screenshot: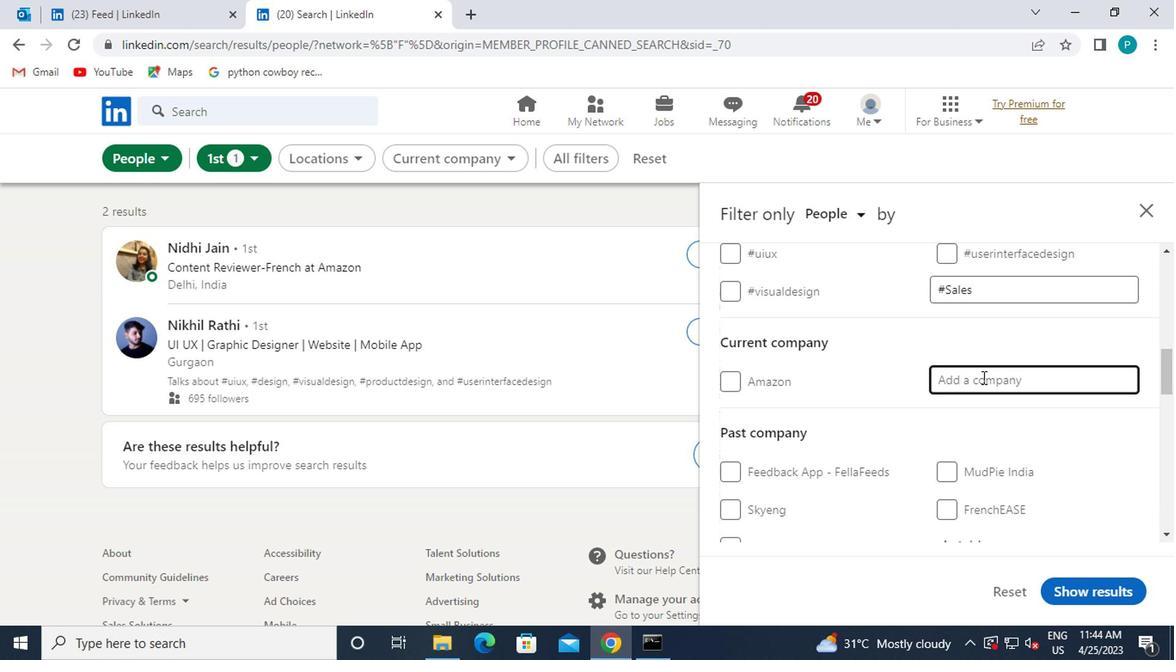 
Action: Key pressed <Key.caps_lock>P<Key.caps_lock>OSTMAN
Screenshot: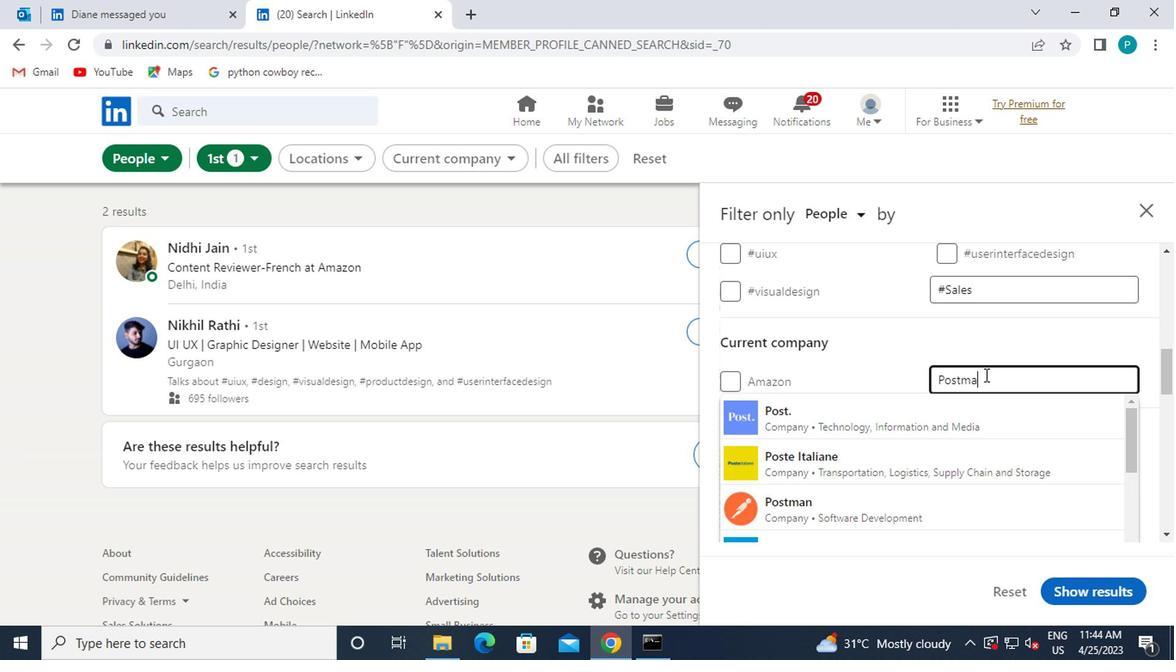 
Action: Mouse moved to (938, 403)
Screenshot: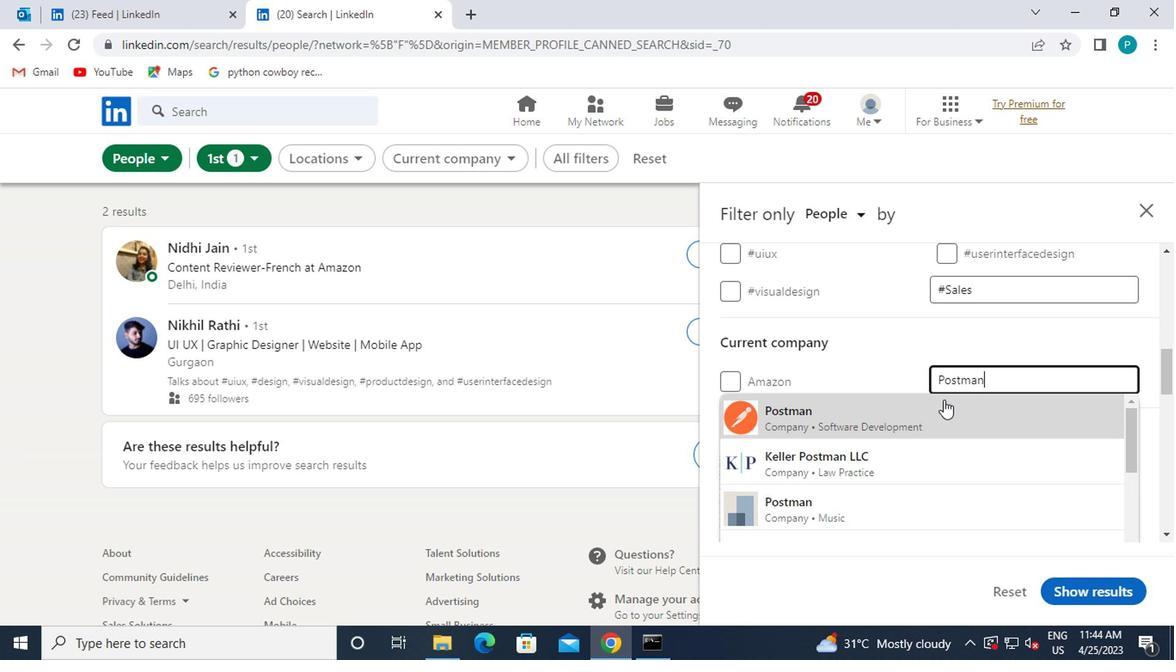 
Action: Mouse pressed left at (938, 403)
Screenshot: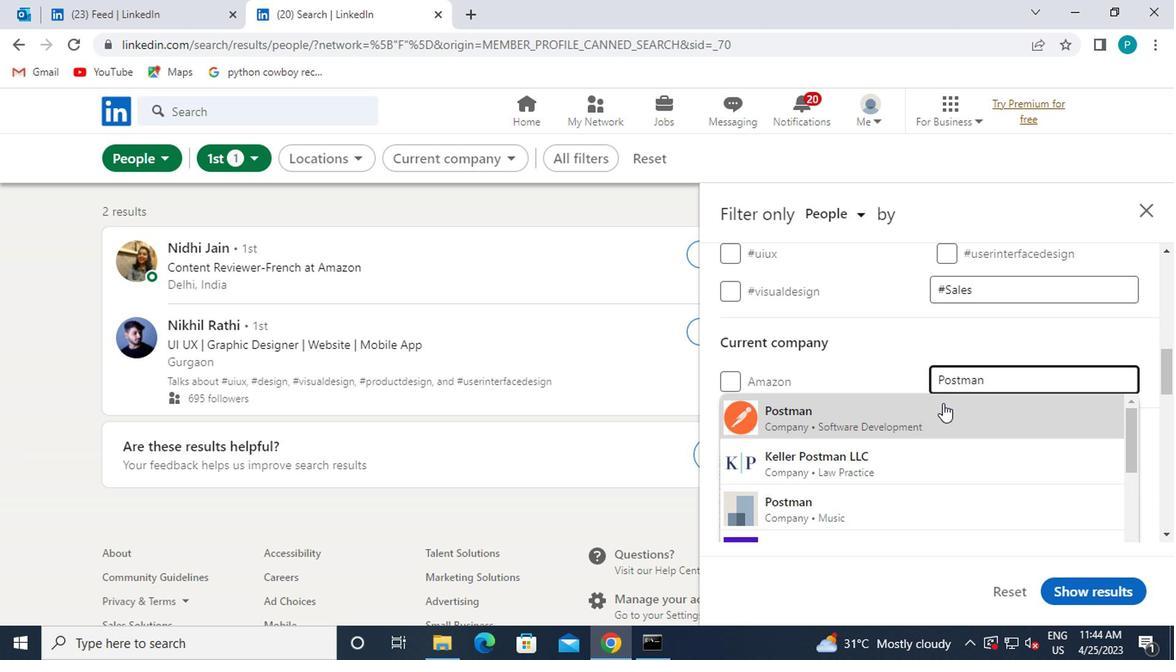 
Action: Mouse moved to (917, 386)
Screenshot: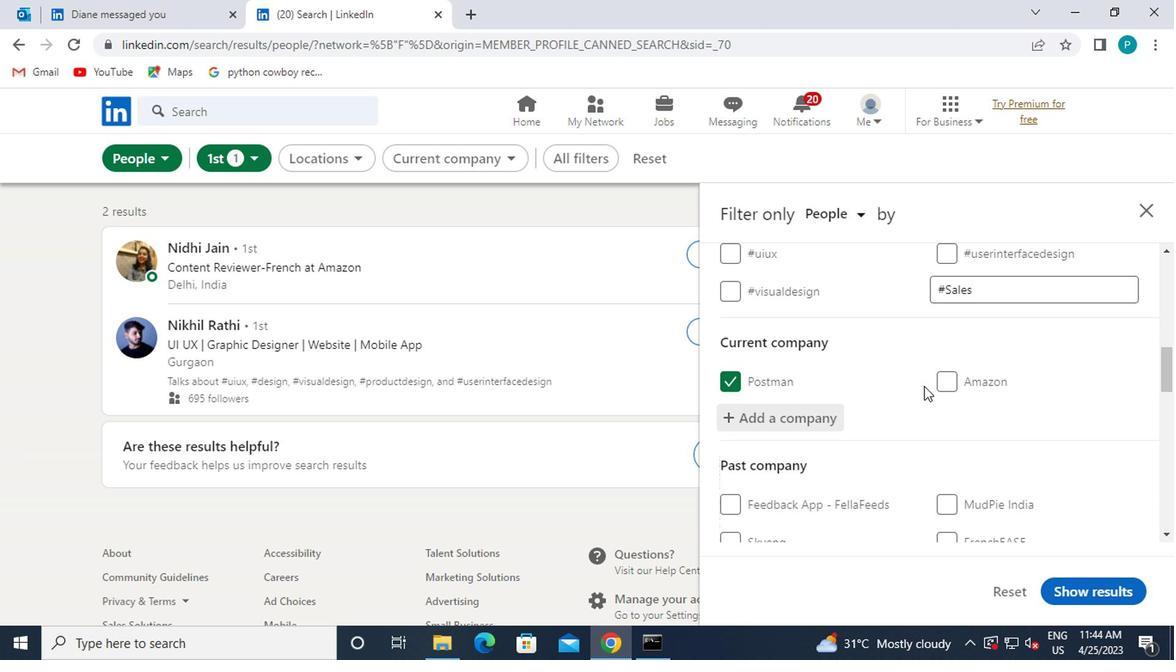 
Action: Mouse scrolled (917, 385) with delta (0, 0)
Screenshot: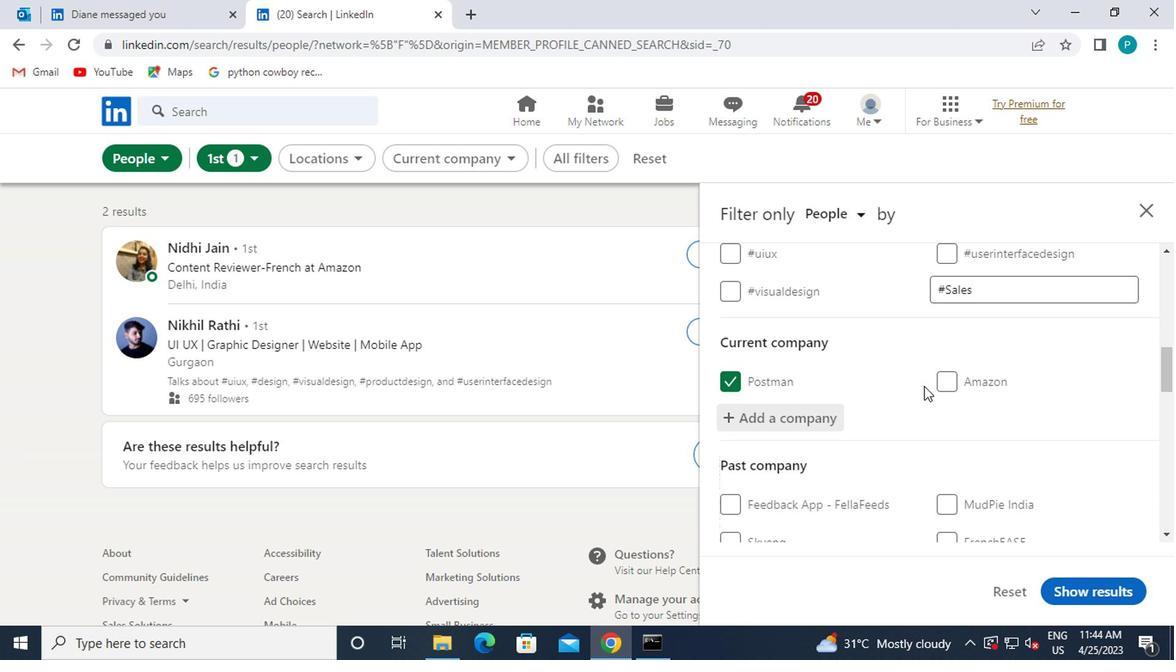 
Action: Mouse moved to (915, 395)
Screenshot: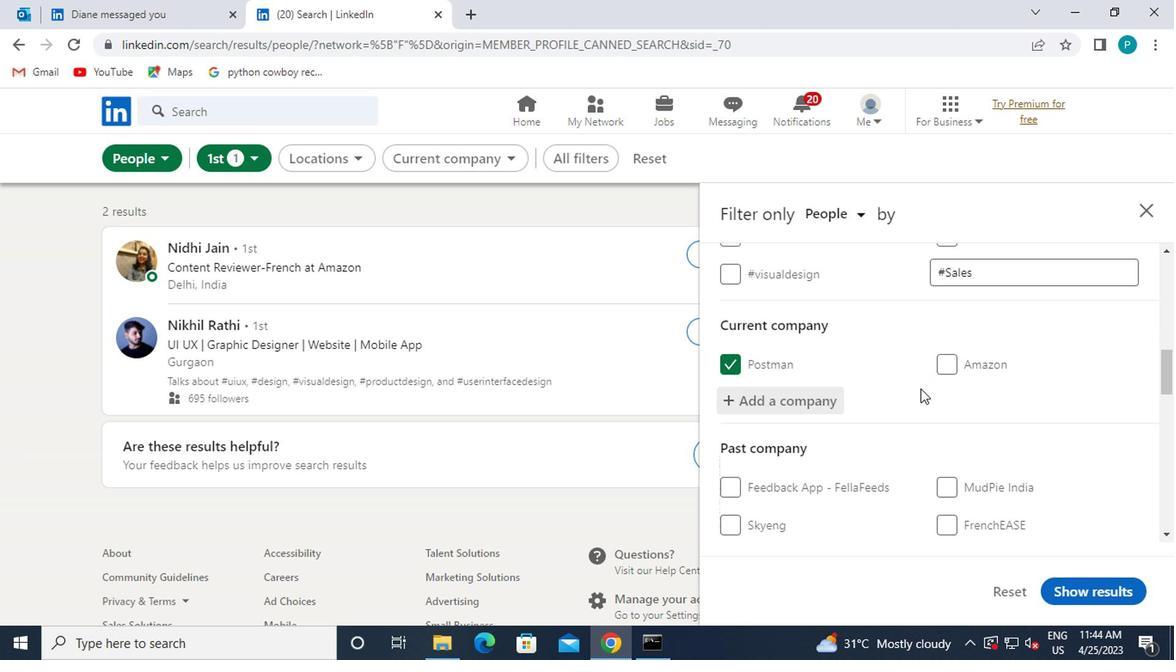 
Action: Mouse scrolled (915, 394) with delta (0, 0)
Screenshot: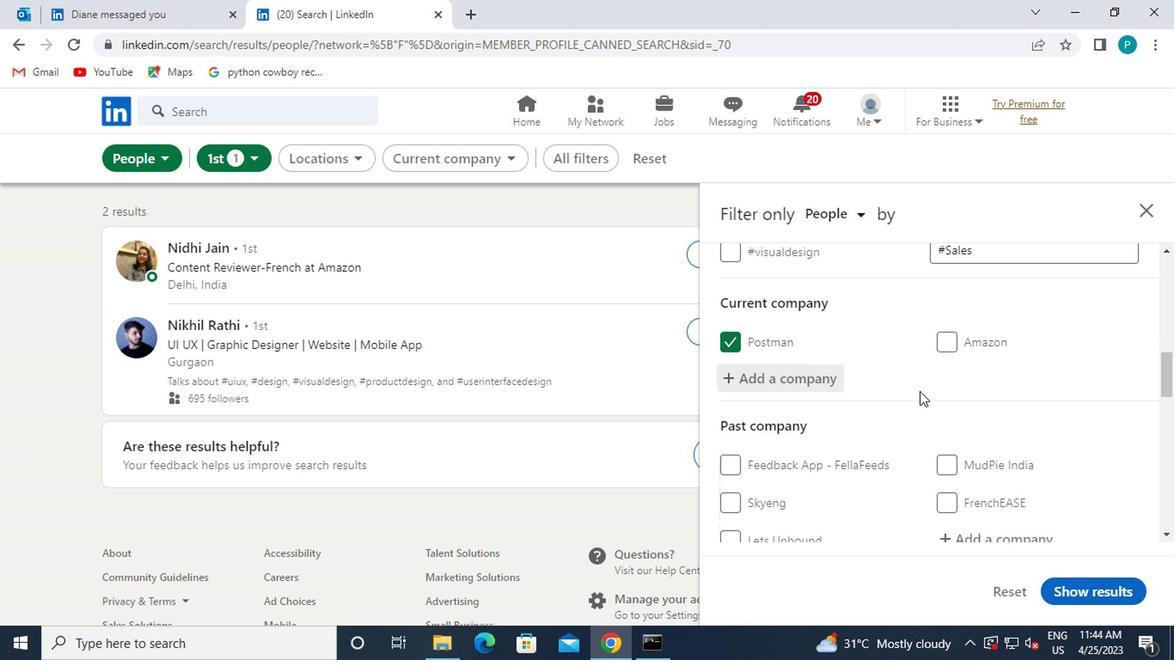 
Action: Mouse moved to (953, 418)
Screenshot: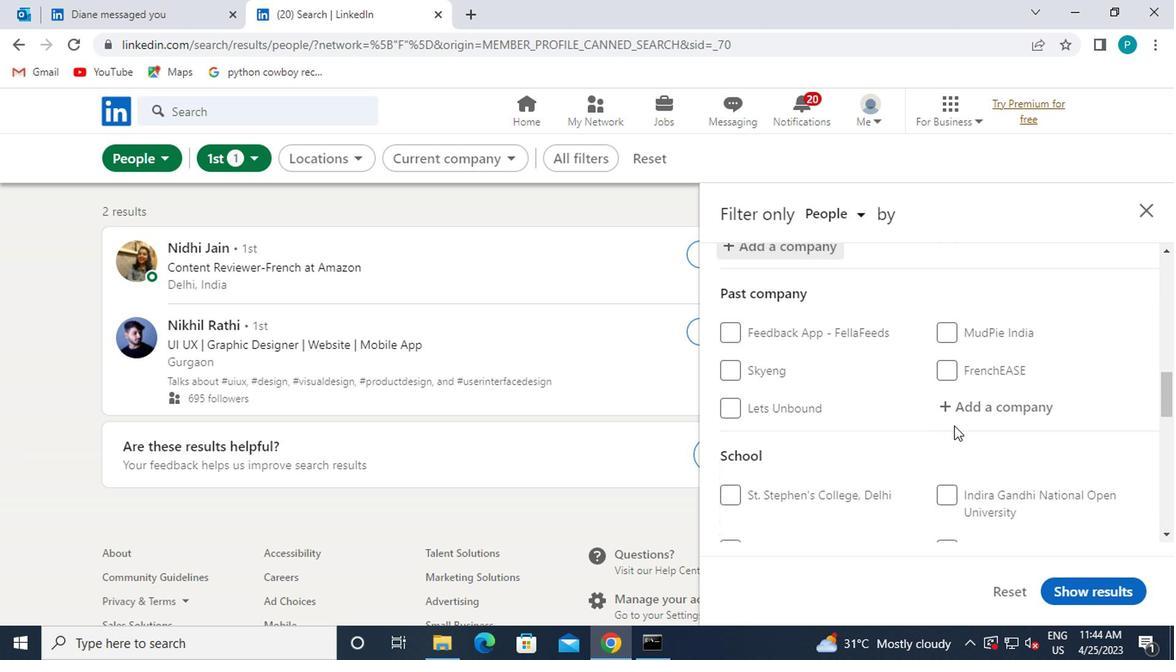 
Action: Mouse scrolled (953, 417) with delta (0, 0)
Screenshot: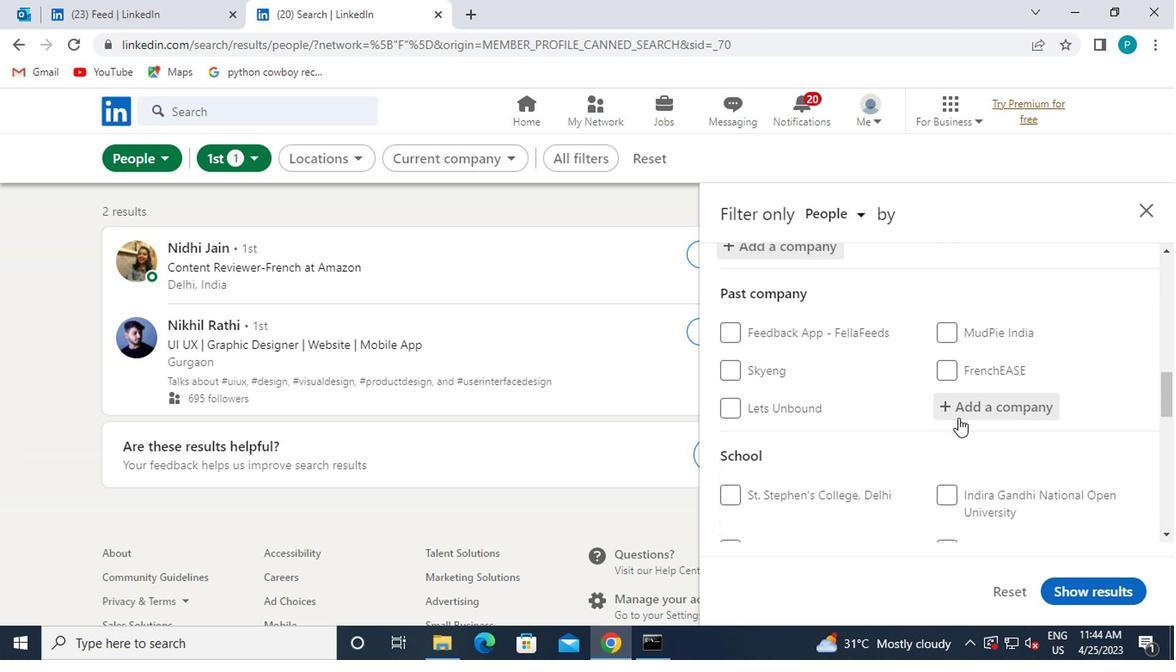 
Action: Mouse moved to (968, 519)
Screenshot: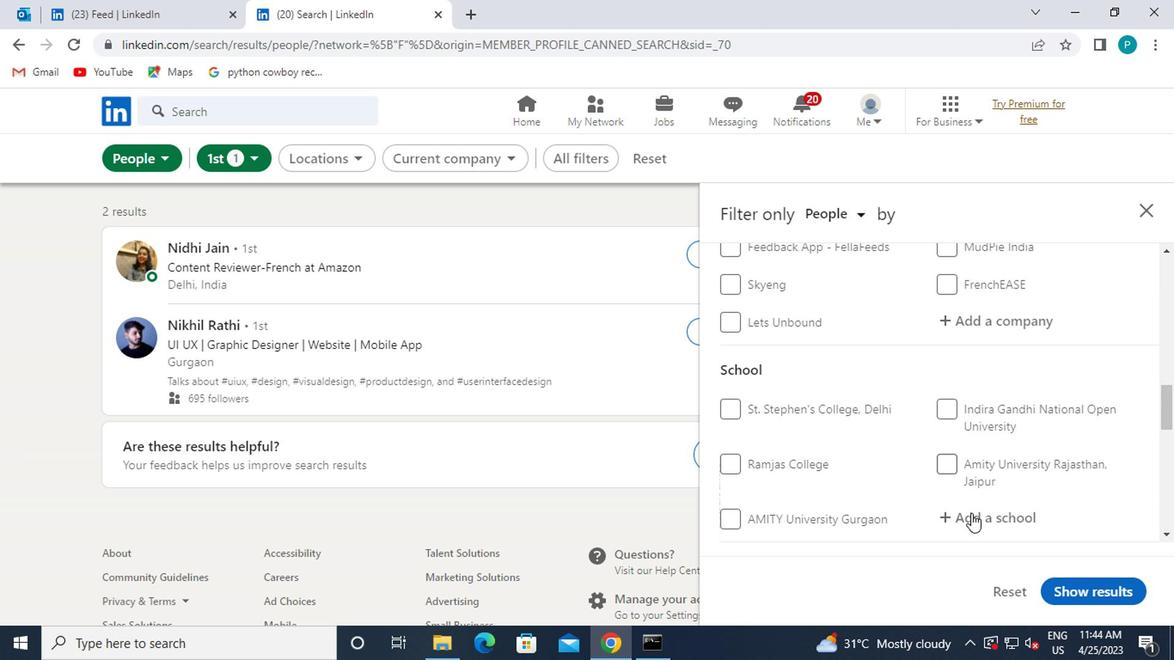 
Action: Mouse pressed left at (968, 519)
Screenshot: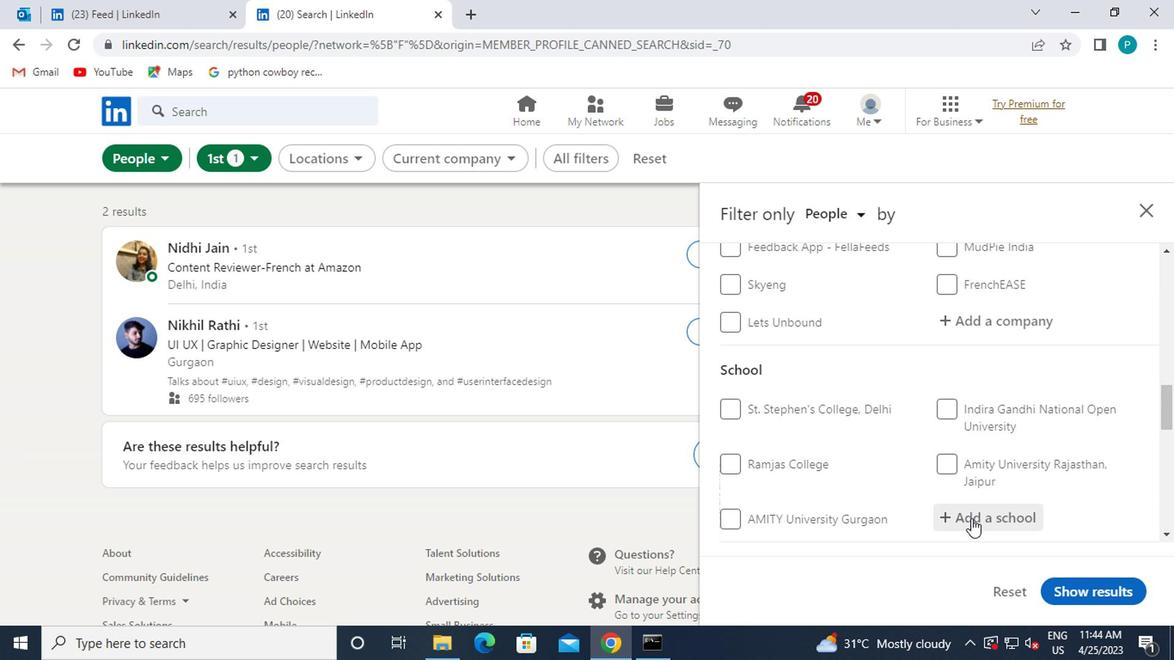 
Action: Mouse moved to (979, 505)
Screenshot: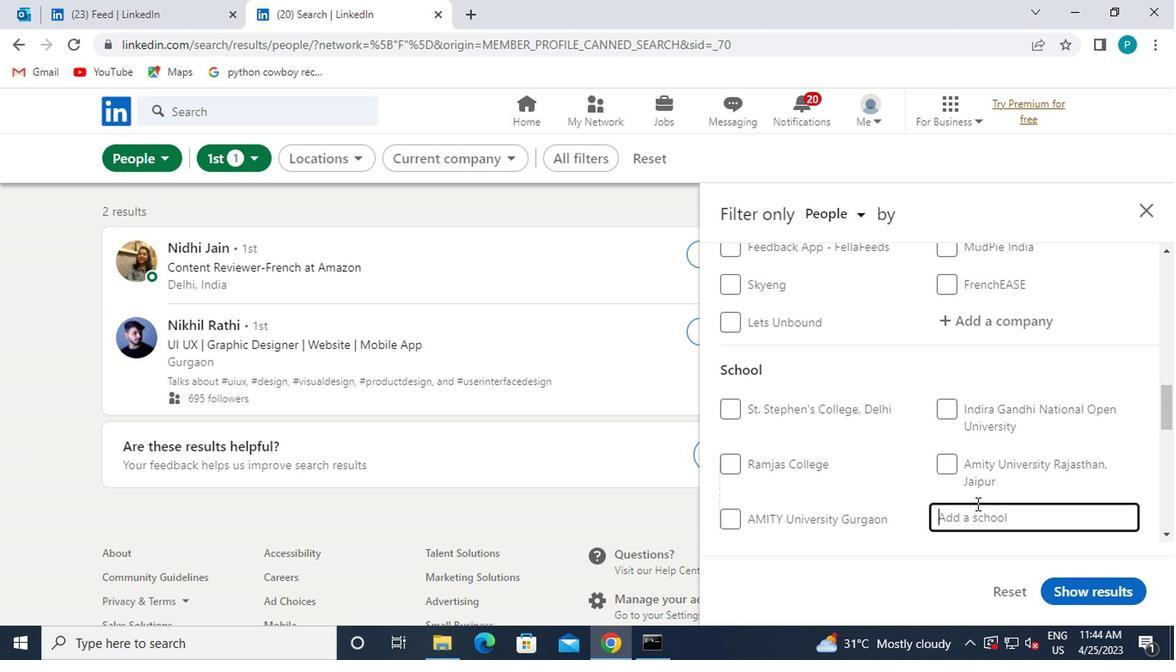 
Action: Key pressed <Key.caps_lock>SSBT'<Key.caps_lock>S<Key.space>COLL<Key.backspace><Key.backspace><Key.backspace>
Screenshot: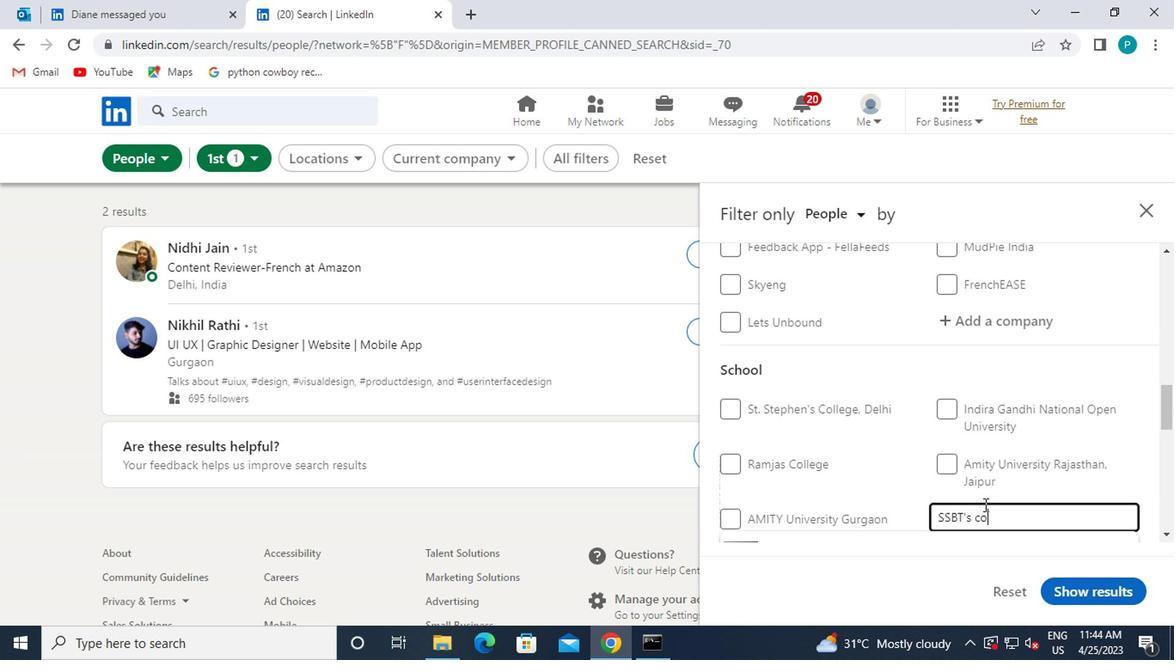 
Action: Mouse moved to (900, 460)
Screenshot: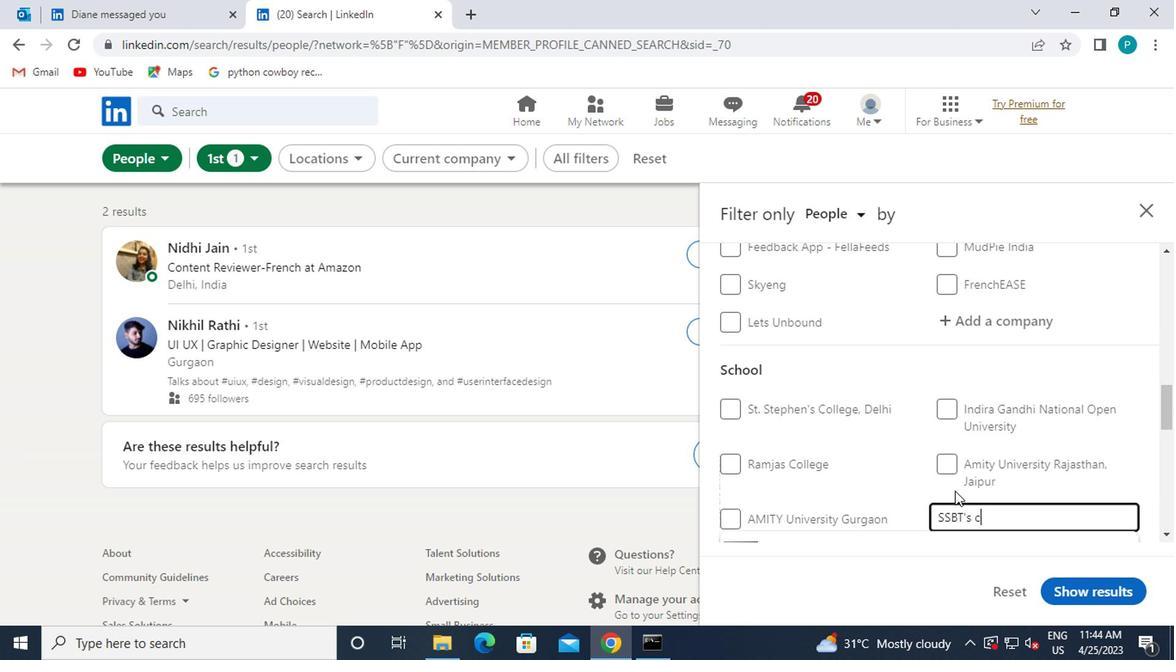 
Action: Mouse scrolled (900, 459) with delta (0, -1)
Screenshot: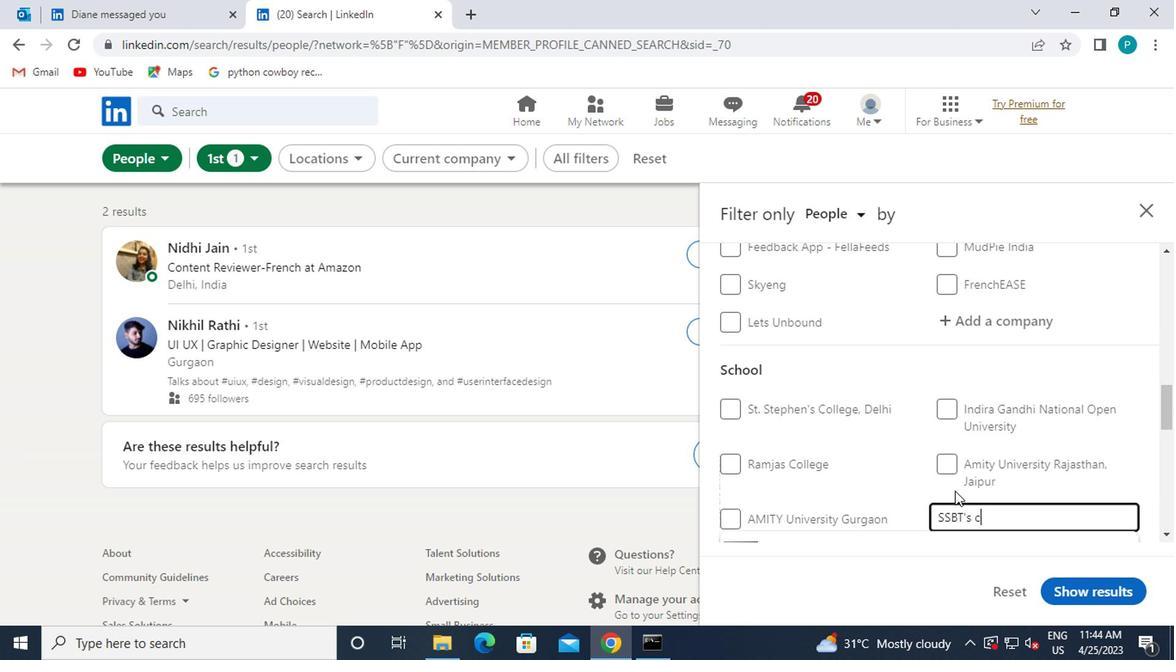 
Action: Mouse scrolled (900, 459) with delta (0, -1)
Screenshot: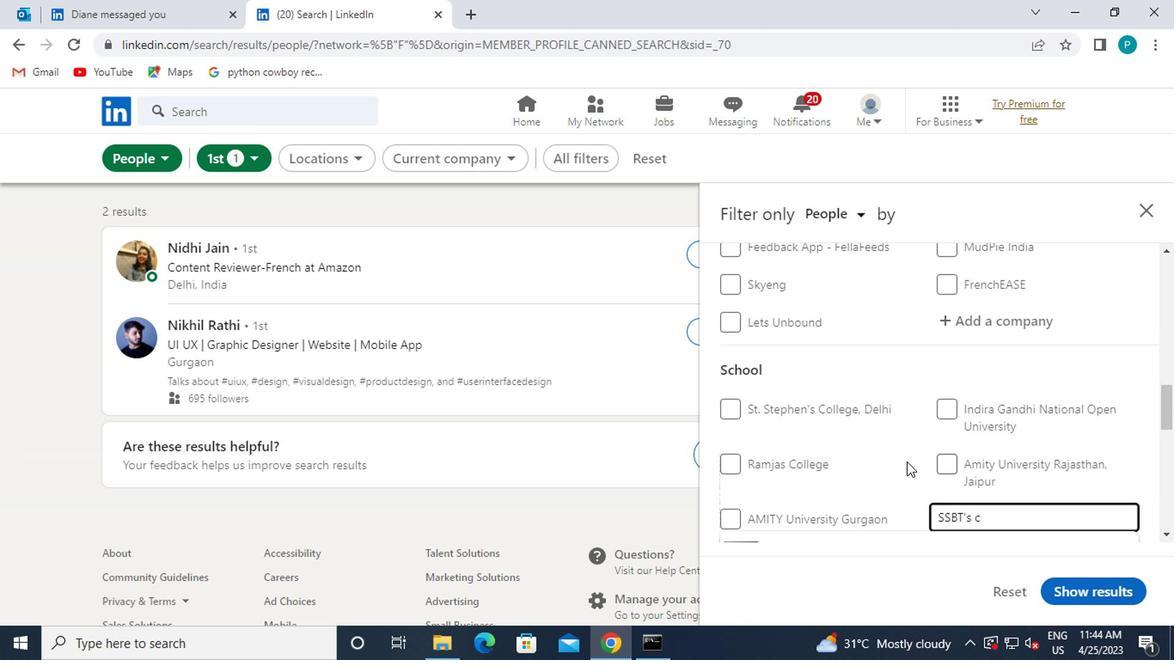 
Action: Mouse moved to (841, 395)
Screenshot: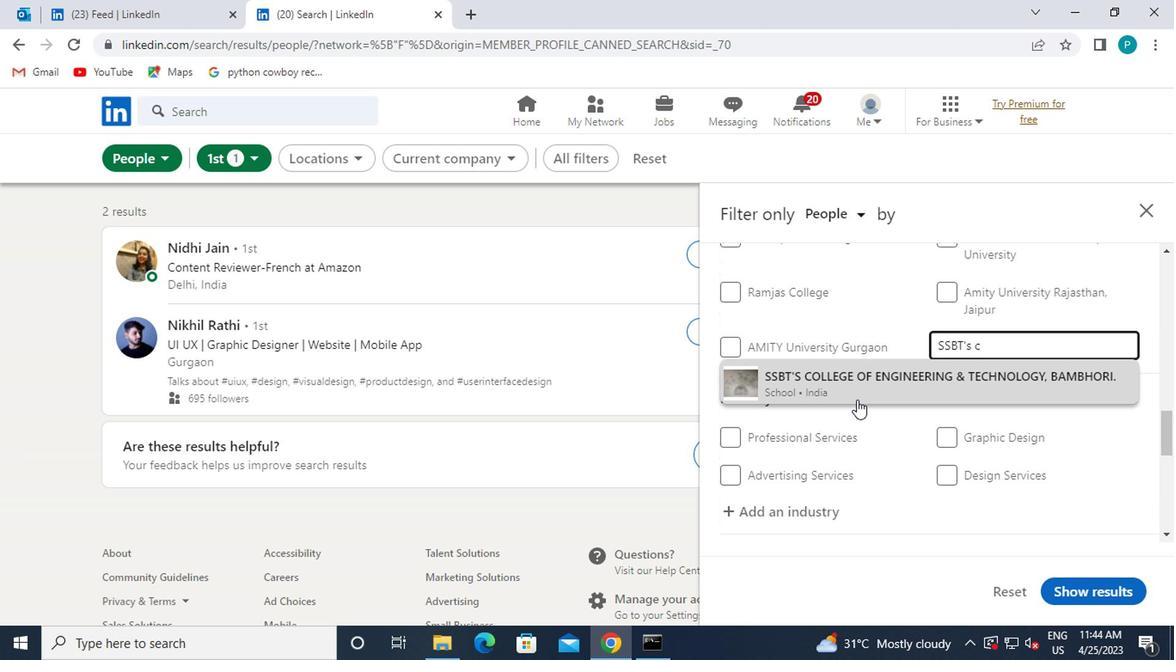 
Action: Mouse pressed left at (841, 395)
Screenshot: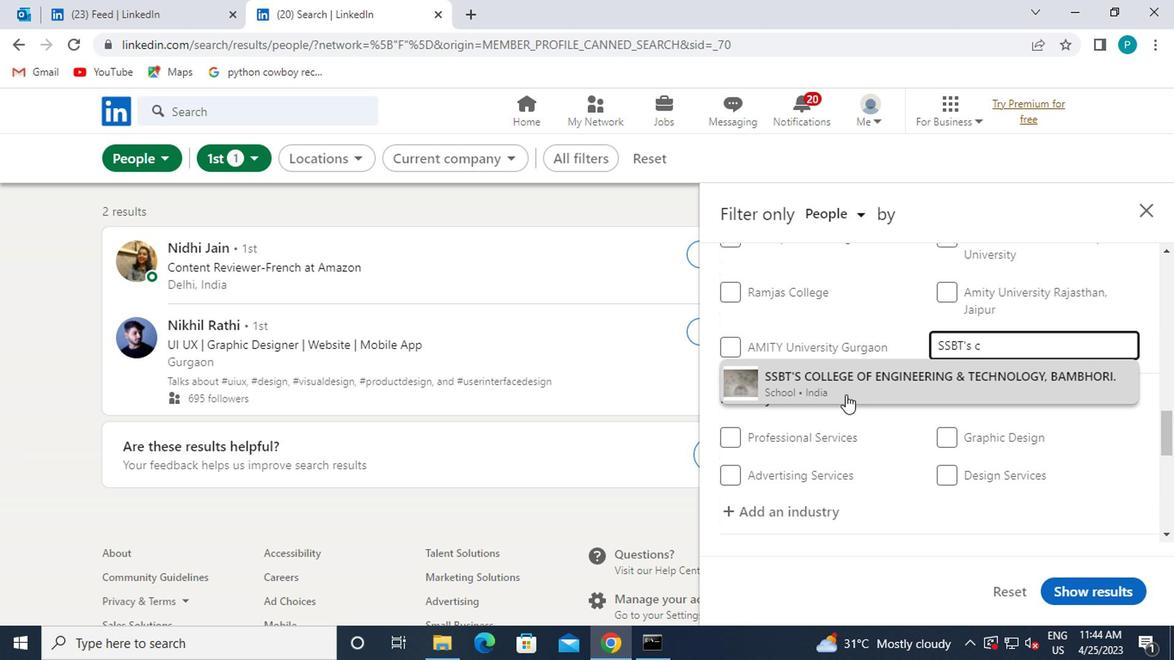 
Action: Mouse moved to (868, 423)
Screenshot: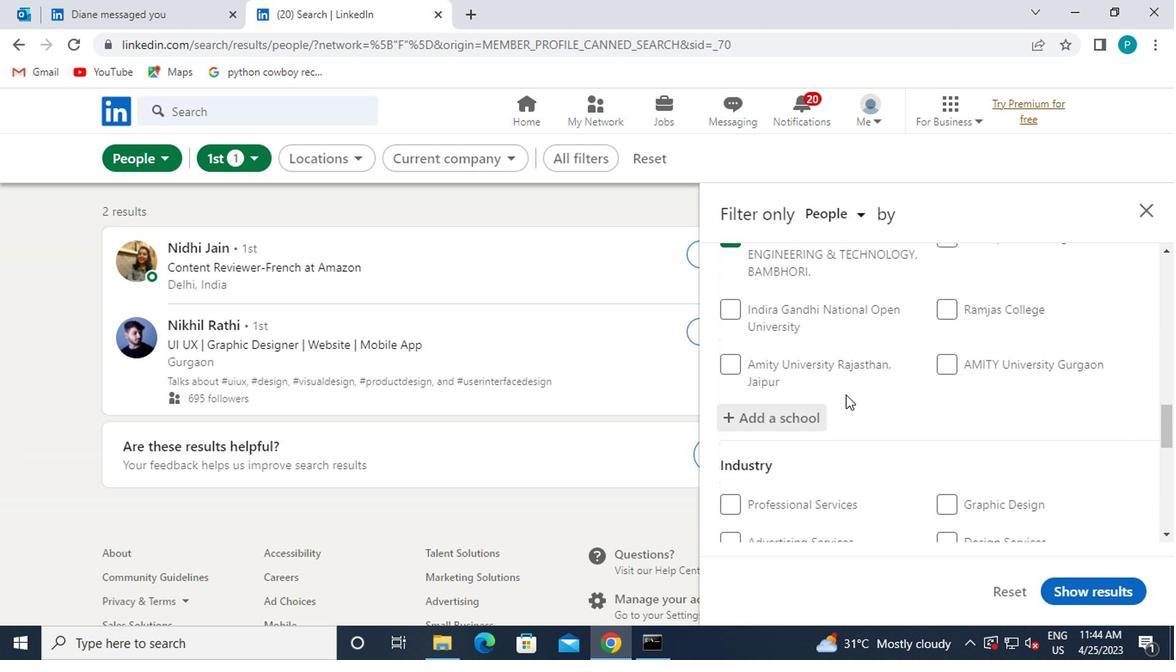 
Action: Mouse scrolled (868, 422) with delta (0, 0)
Screenshot: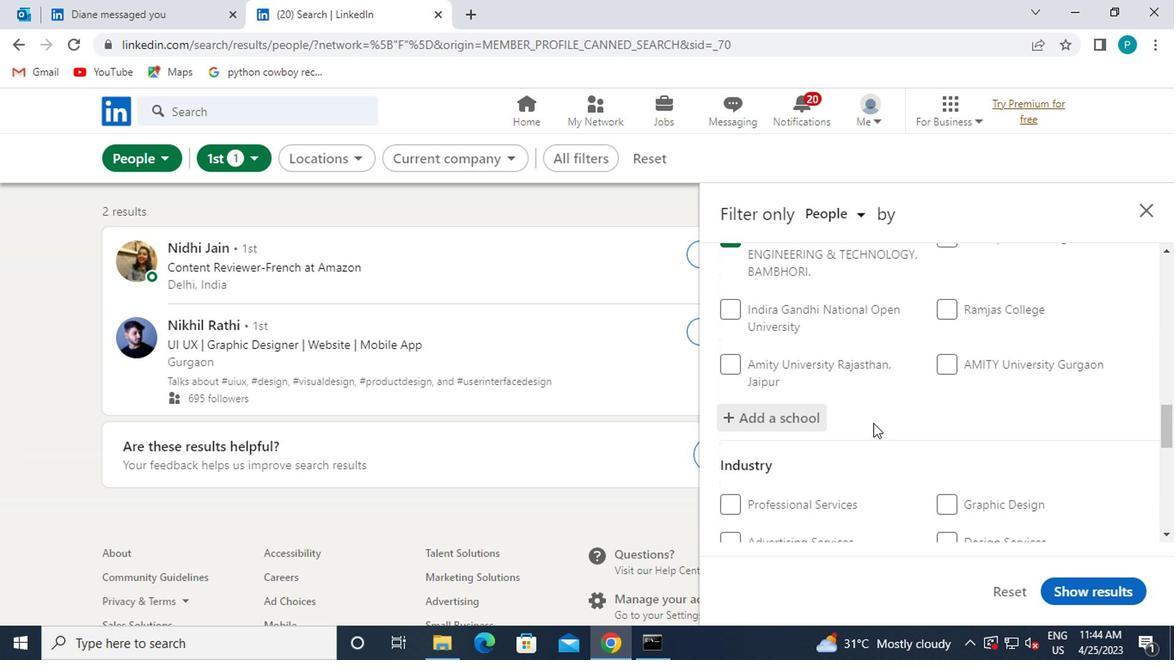 
Action: Mouse moved to (779, 491)
Screenshot: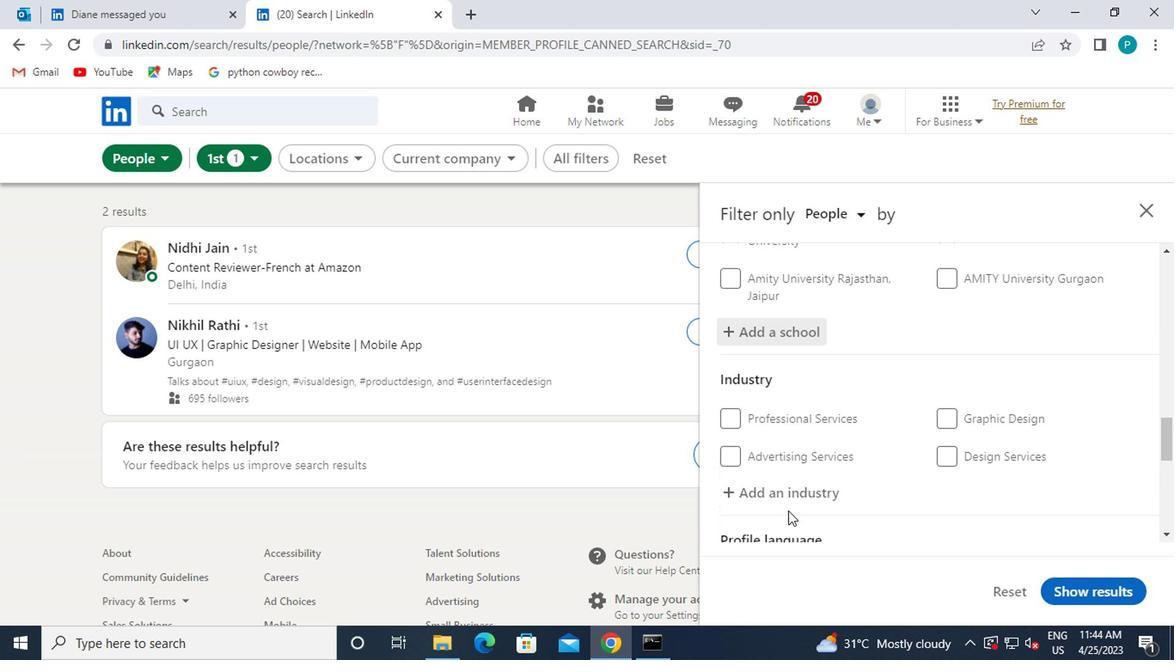 
Action: Mouse pressed left at (779, 491)
Screenshot: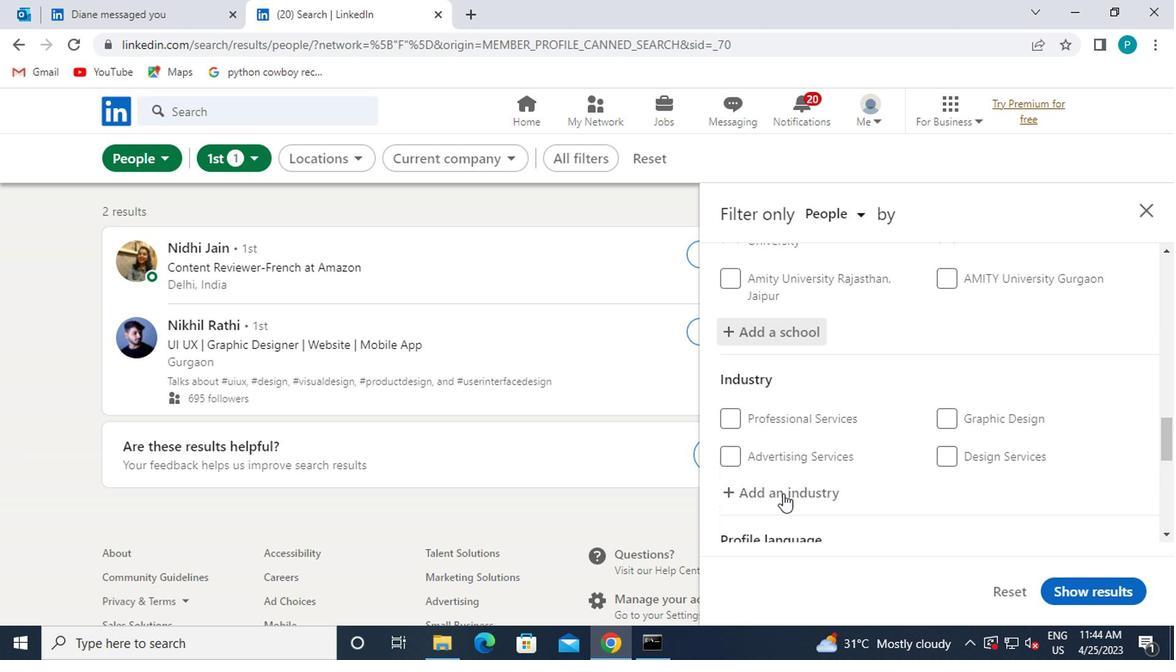 
Action: Mouse scrolled (779, 490) with delta (0, 0)
Screenshot: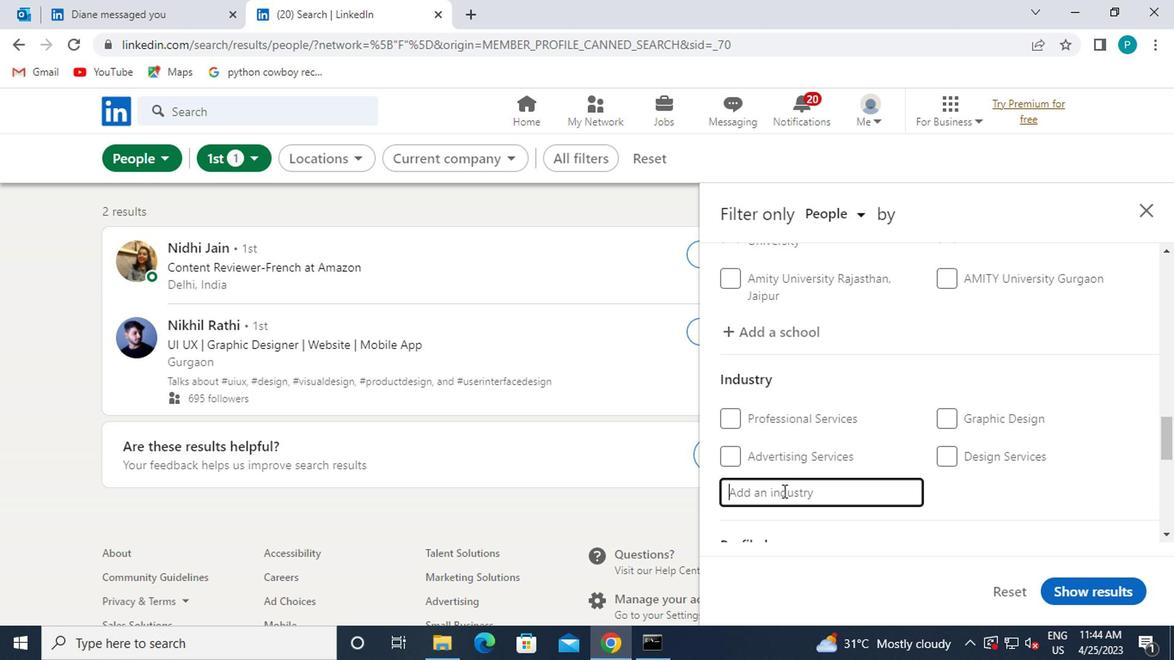 
Action: Mouse moved to (747, 401)
Screenshot: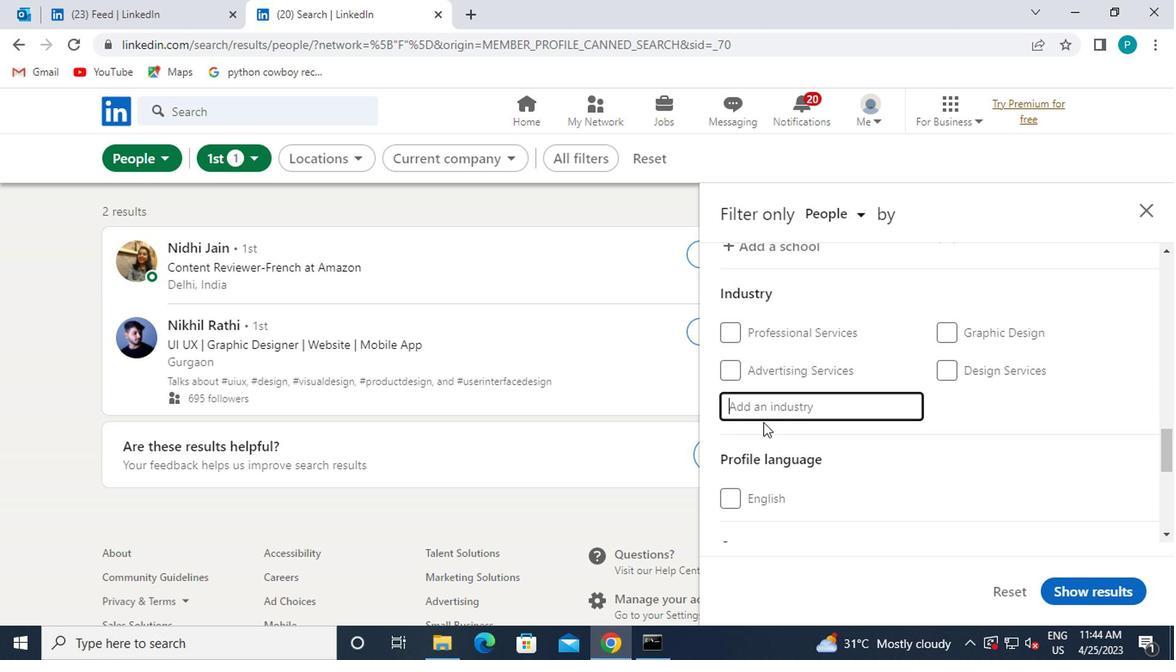 
Action: Mouse pressed left at (747, 401)
Screenshot: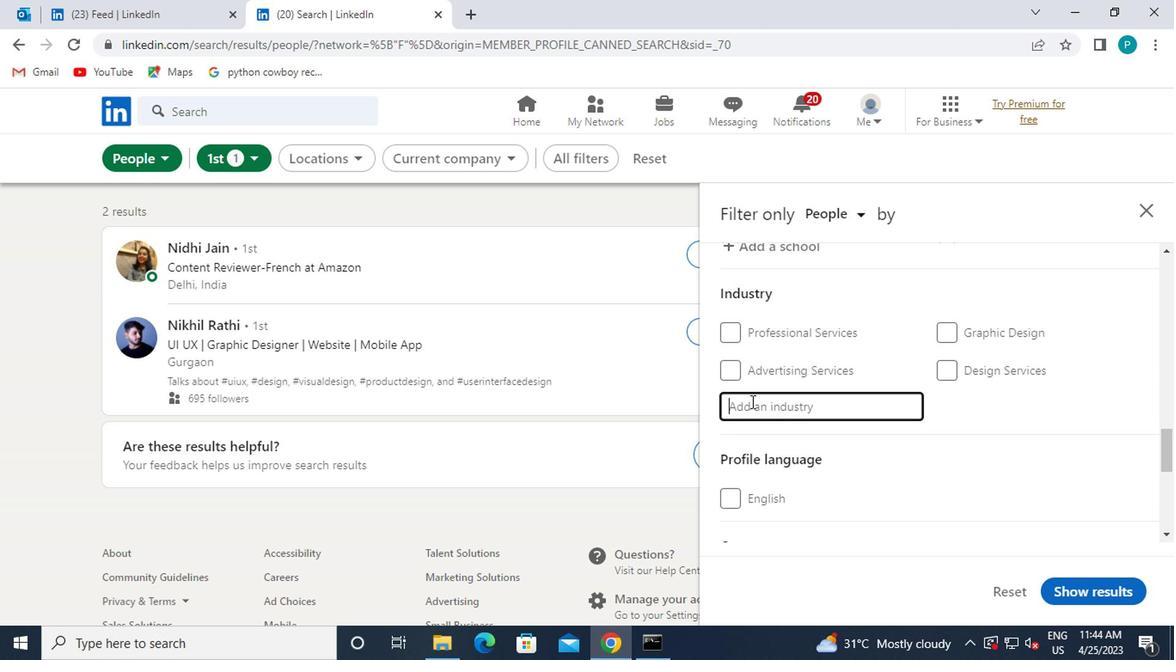 
Action: Mouse moved to (753, 409)
Screenshot: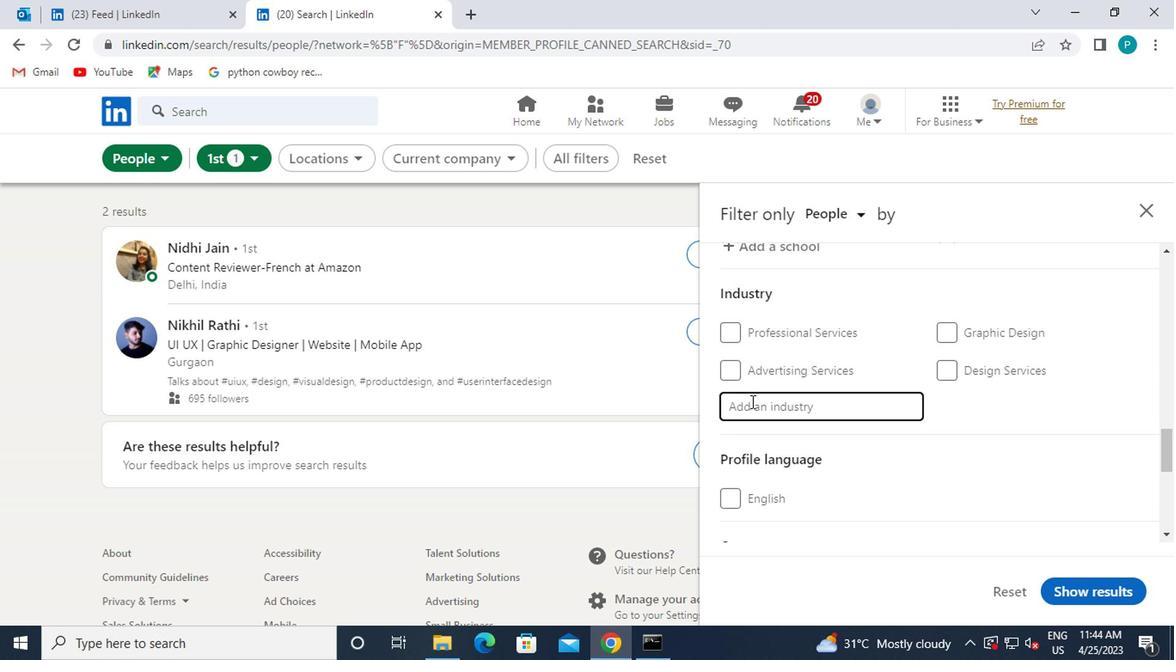 
Action: Key pressed MOBILE
Screenshot: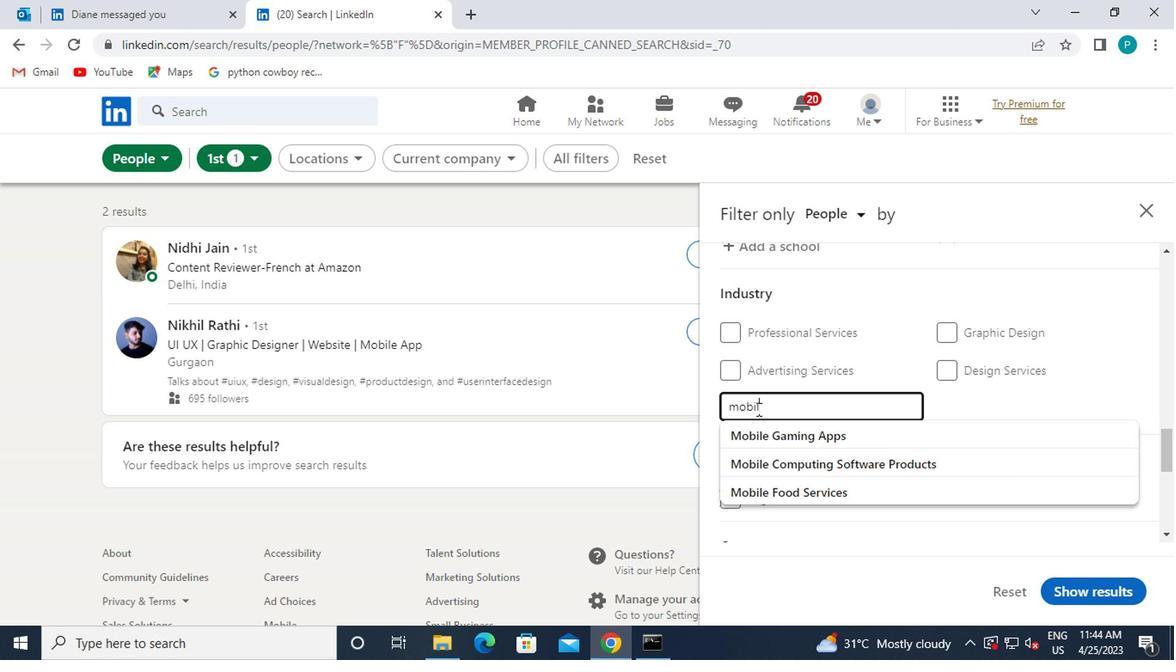 
Action: Mouse moved to (793, 456)
Screenshot: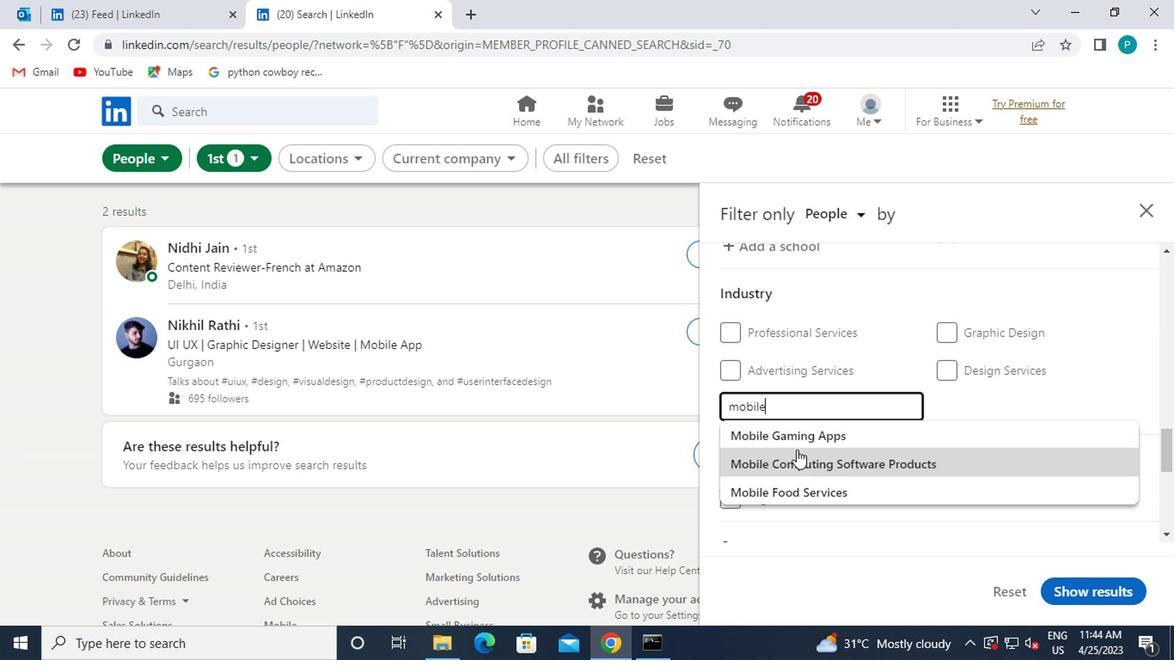 
Action: Mouse pressed left at (793, 456)
Screenshot: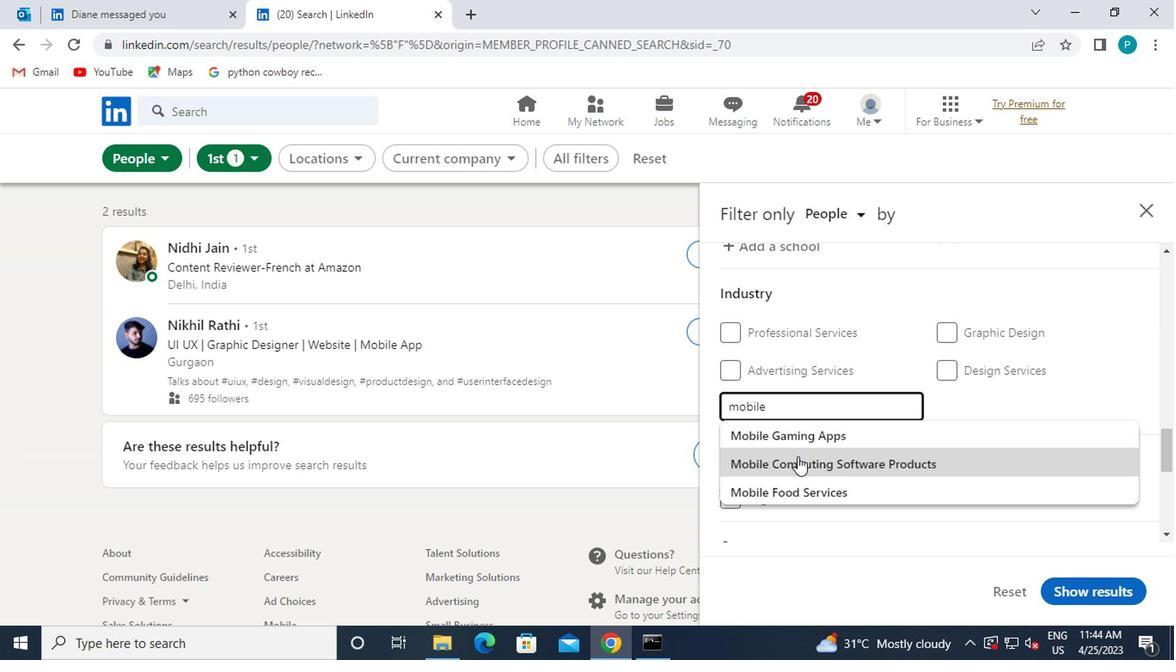 
Action: Mouse scrolled (793, 456) with delta (0, 0)
Screenshot: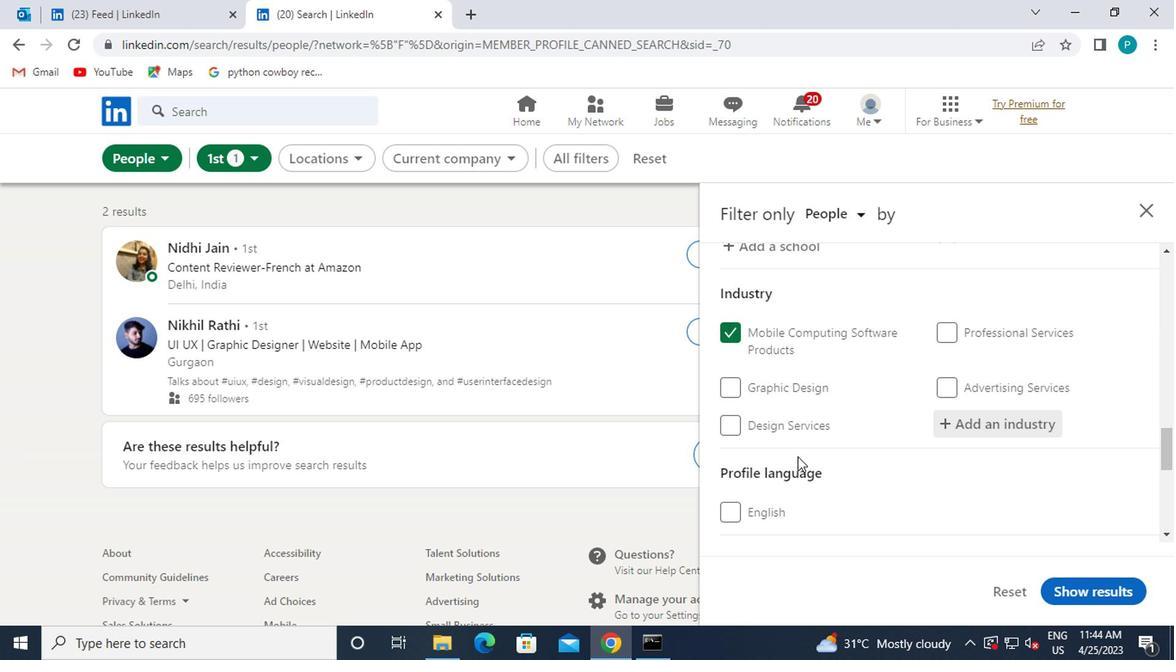 
Action: Mouse scrolled (793, 456) with delta (0, 0)
Screenshot: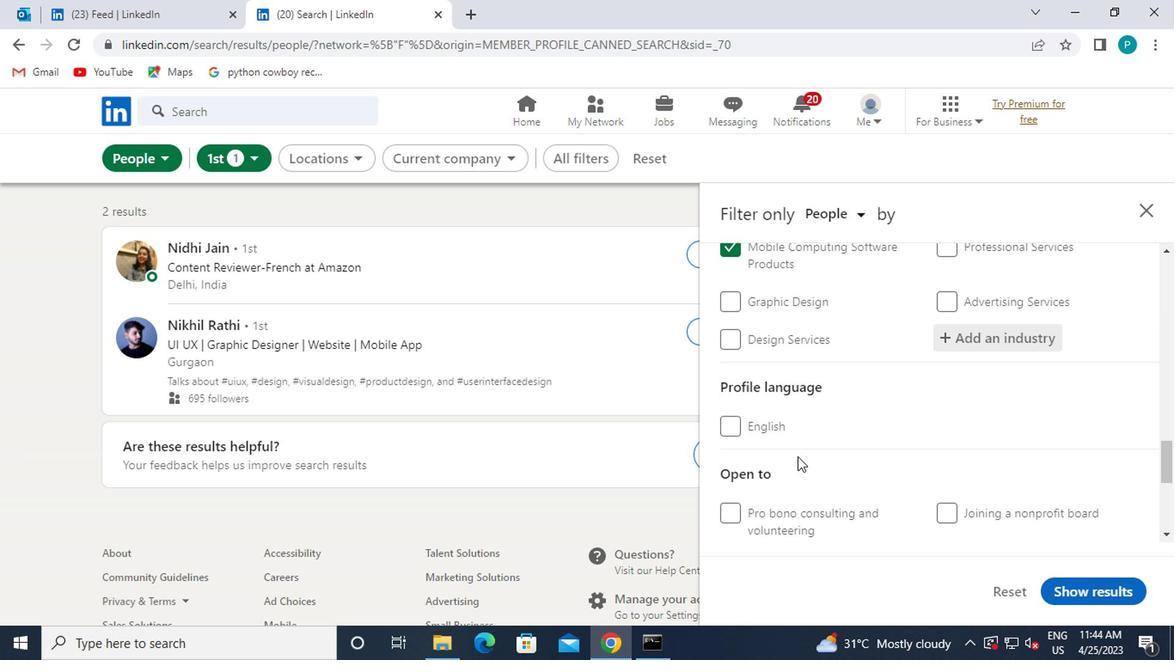 
Action: Mouse moved to (785, 526)
Screenshot: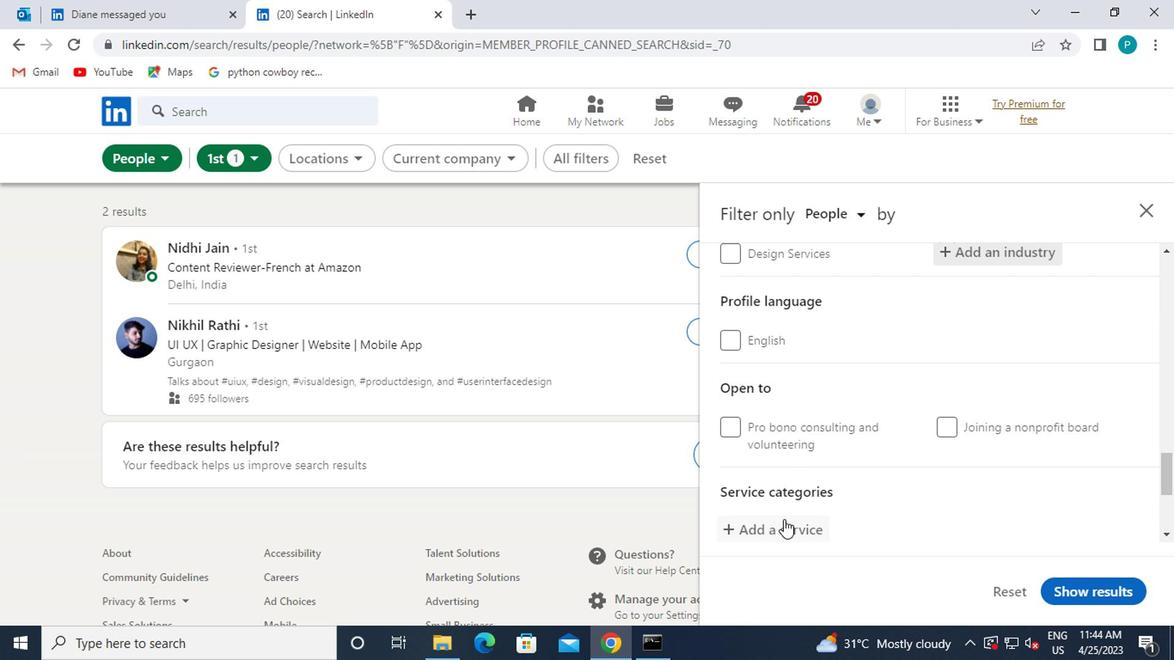 
Action: Mouse pressed left at (785, 526)
Screenshot: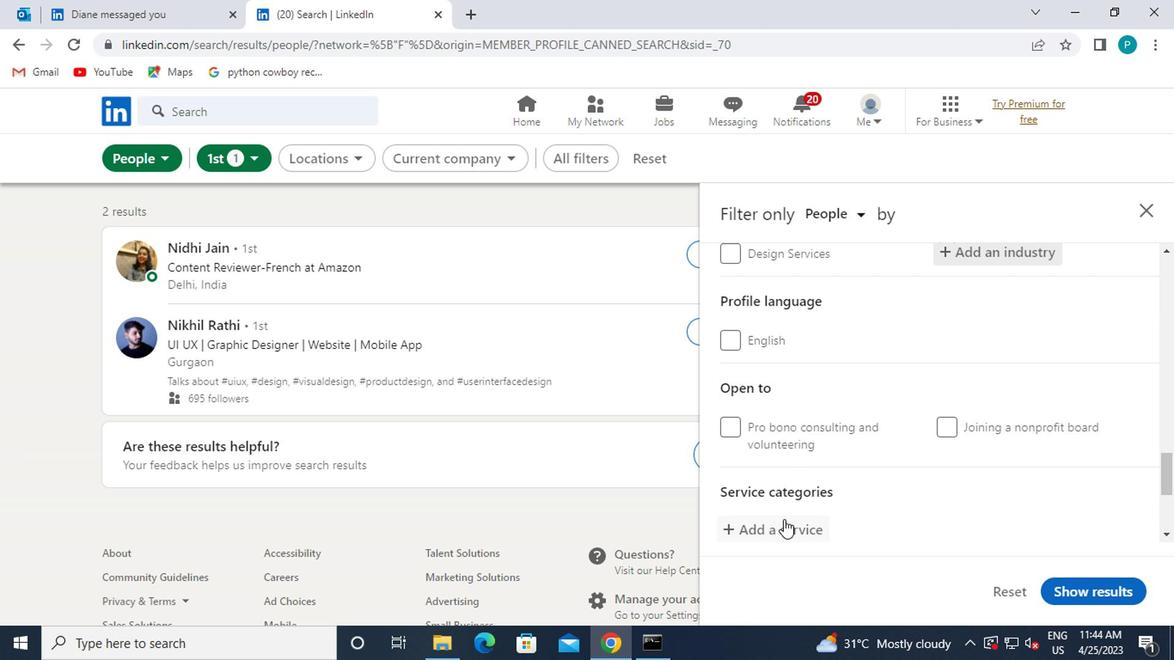 
Action: Mouse moved to (795, 522)
Screenshot: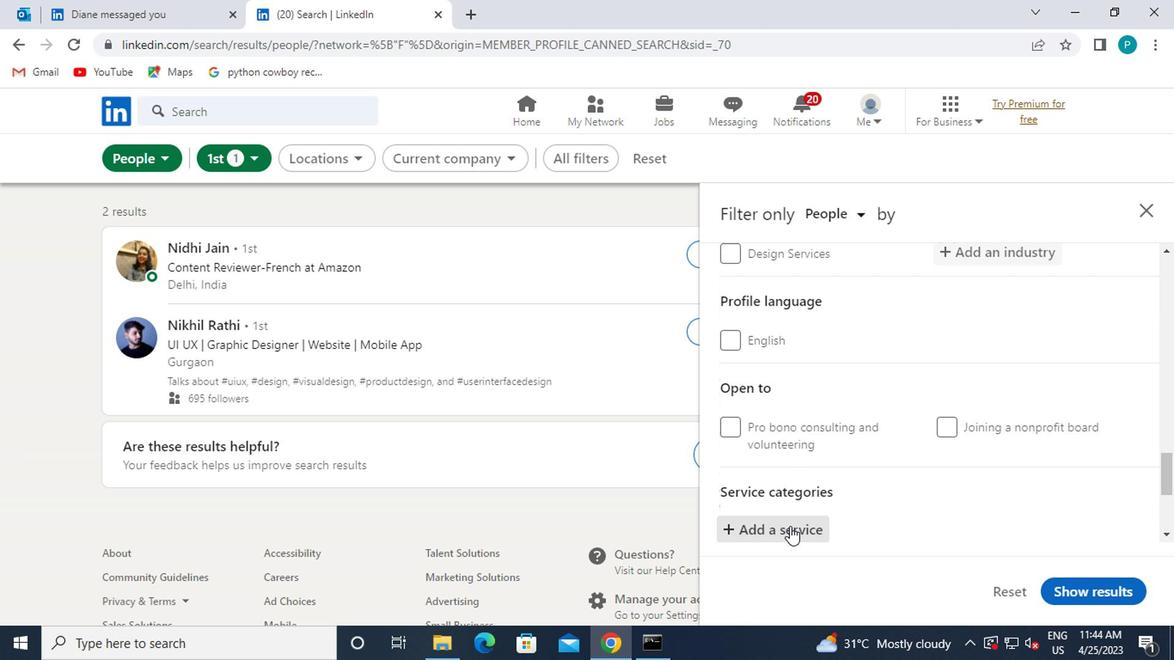 
Action: Key pressed TAX<Key.space>P
Screenshot: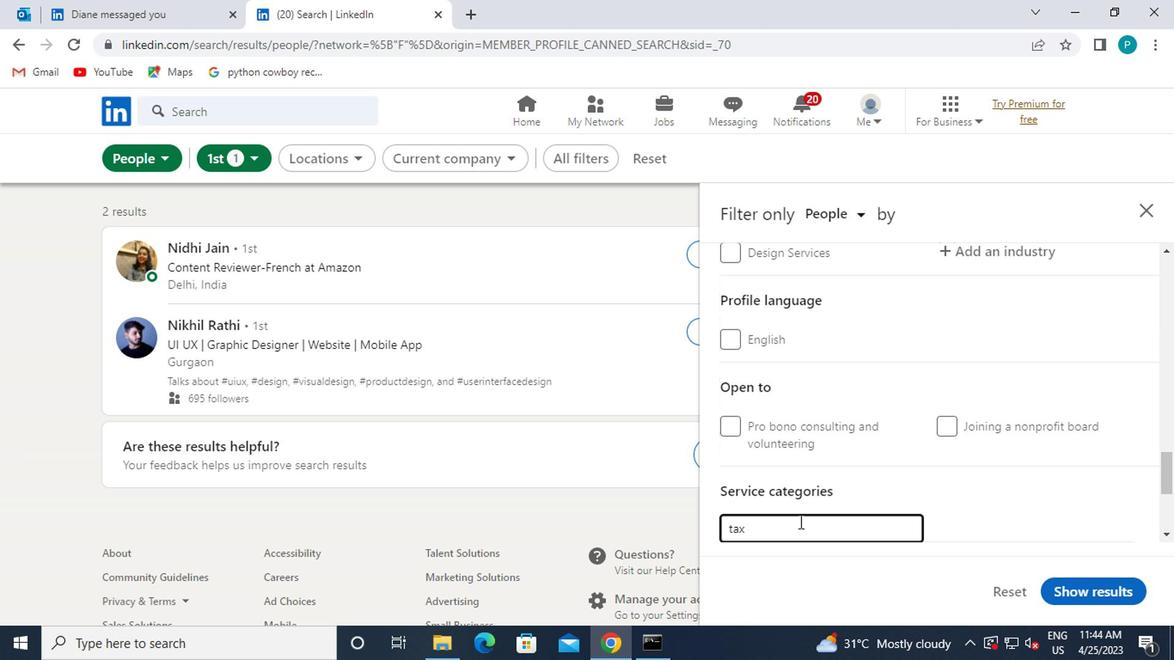 
Action: Mouse scrolled (795, 521) with delta (0, -1)
Screenshot: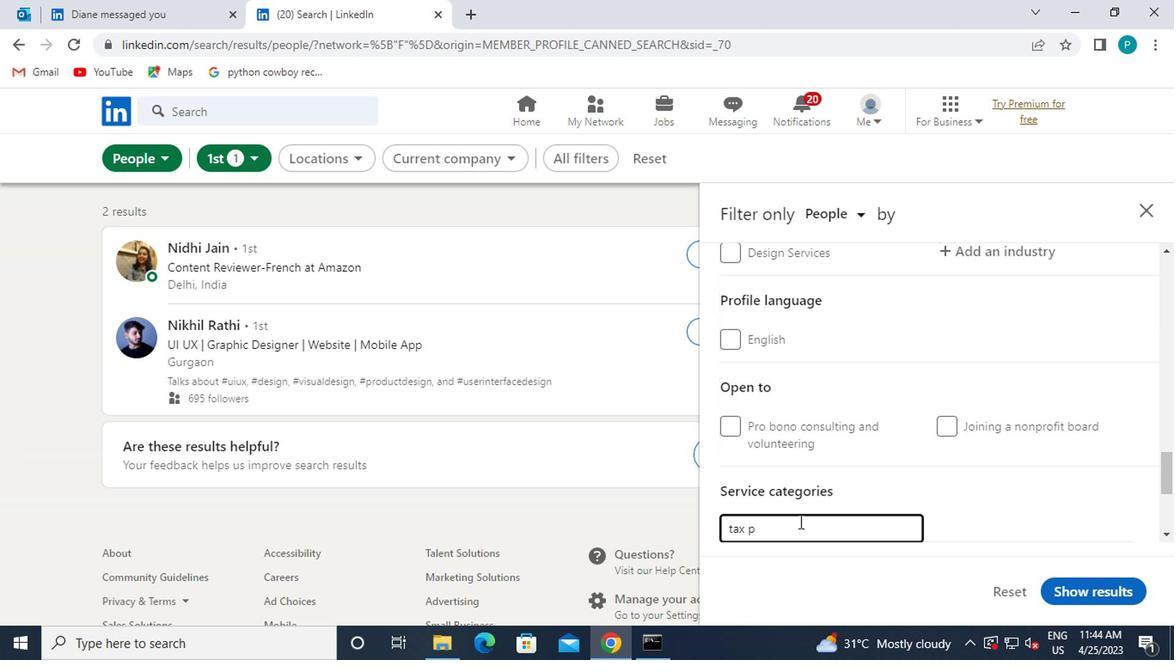 
Action: Mouse moved to (769, 475)
Screenshot: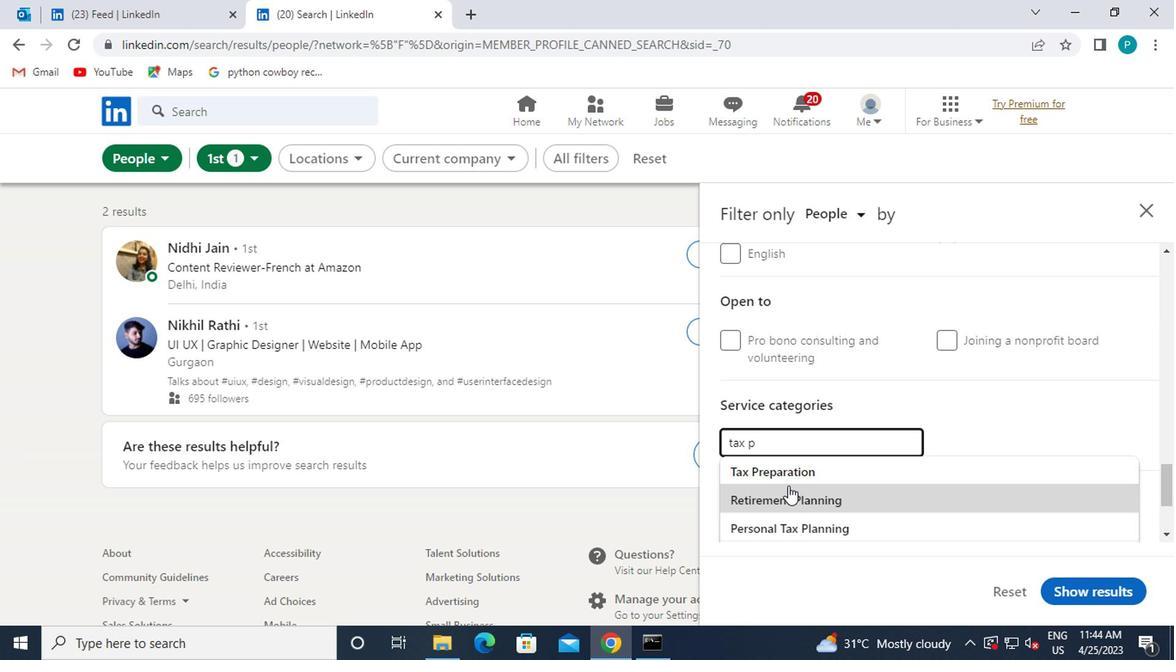
Action: Mouse pressed left at (769, 475)
Screenshot: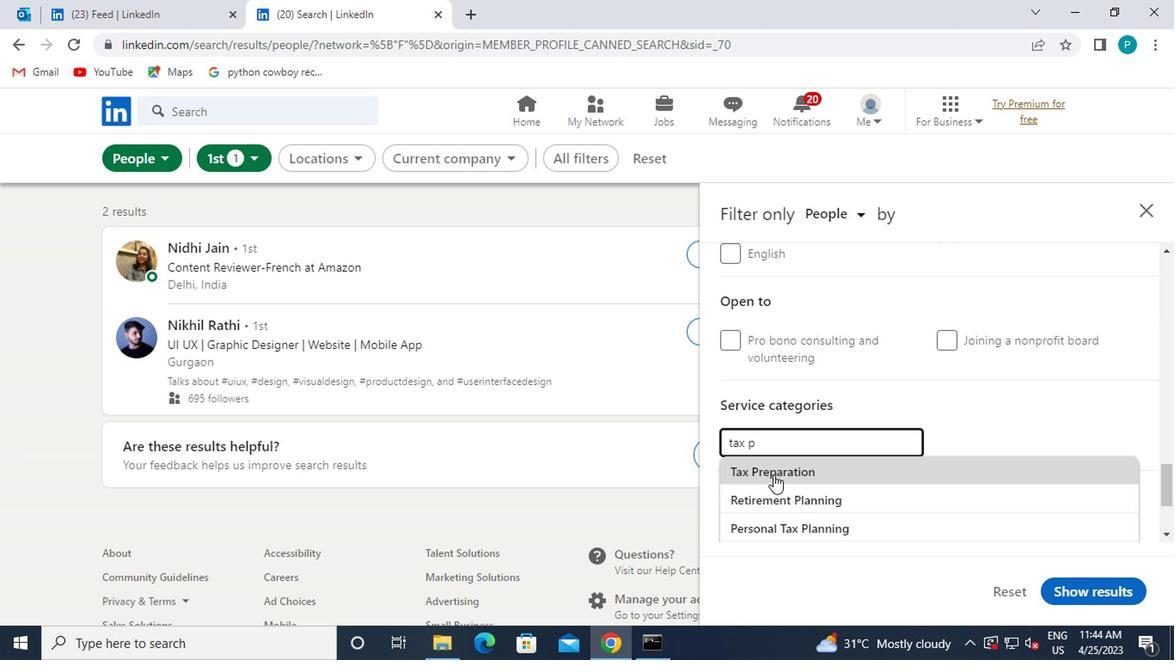
Action: Mouse scrolled (769, 473) with delta (0, -1)
Screenshot: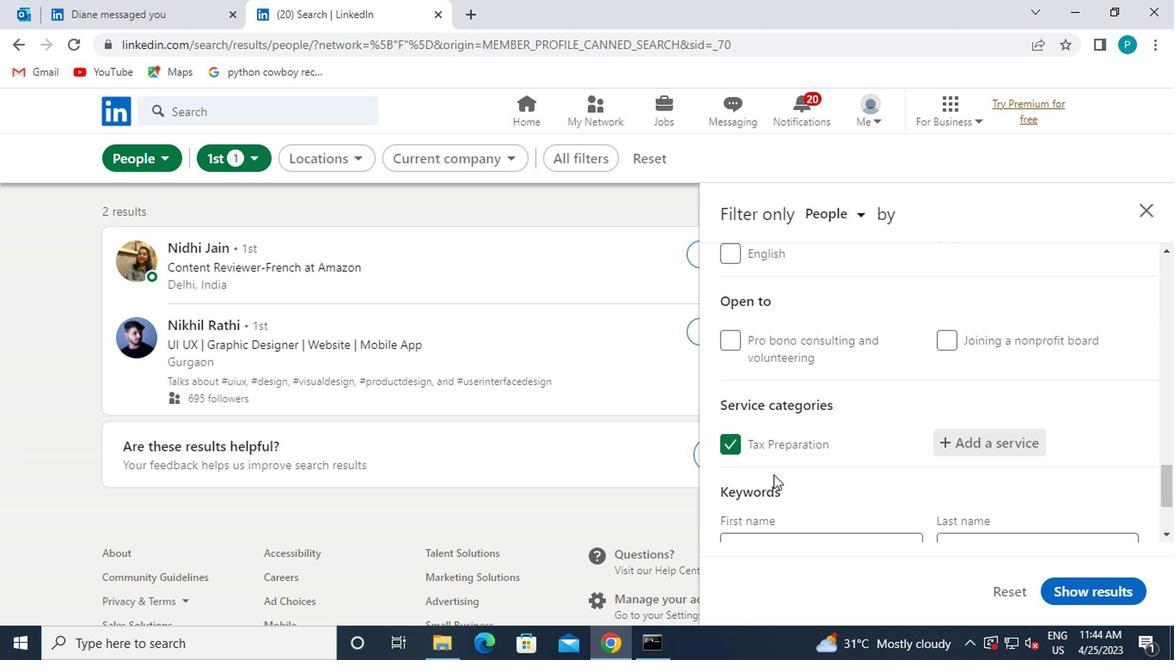 
Action: Mouse moved to (769, 475)
Screenshot: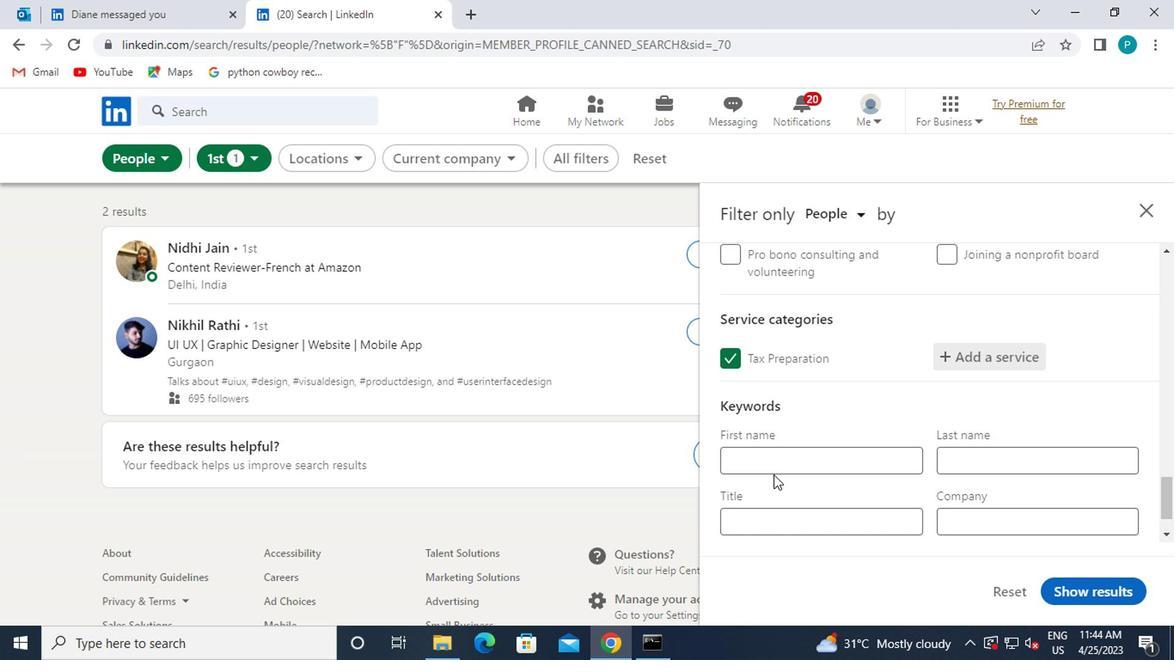 
Action: Mouse scrolled (769, 473) with delta (0, -1)
Screenshot: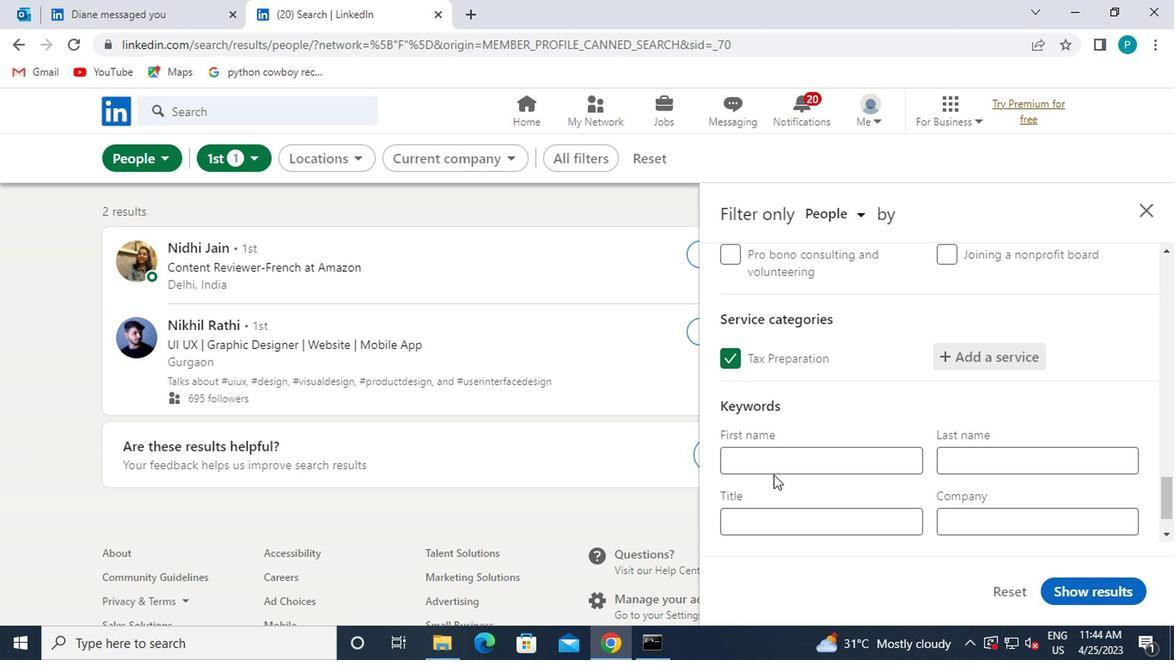 
Action: Mouse moved to (746, 476)
Screenshot: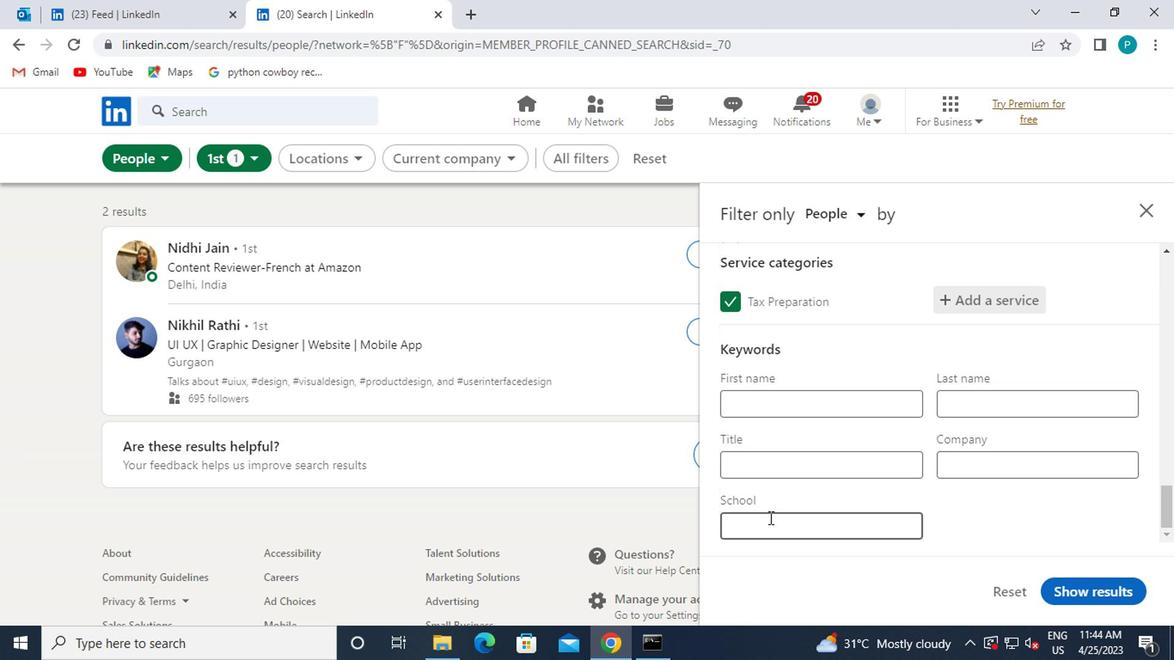 
Action: Mouse pressed left at (746, 476)
Screenshot: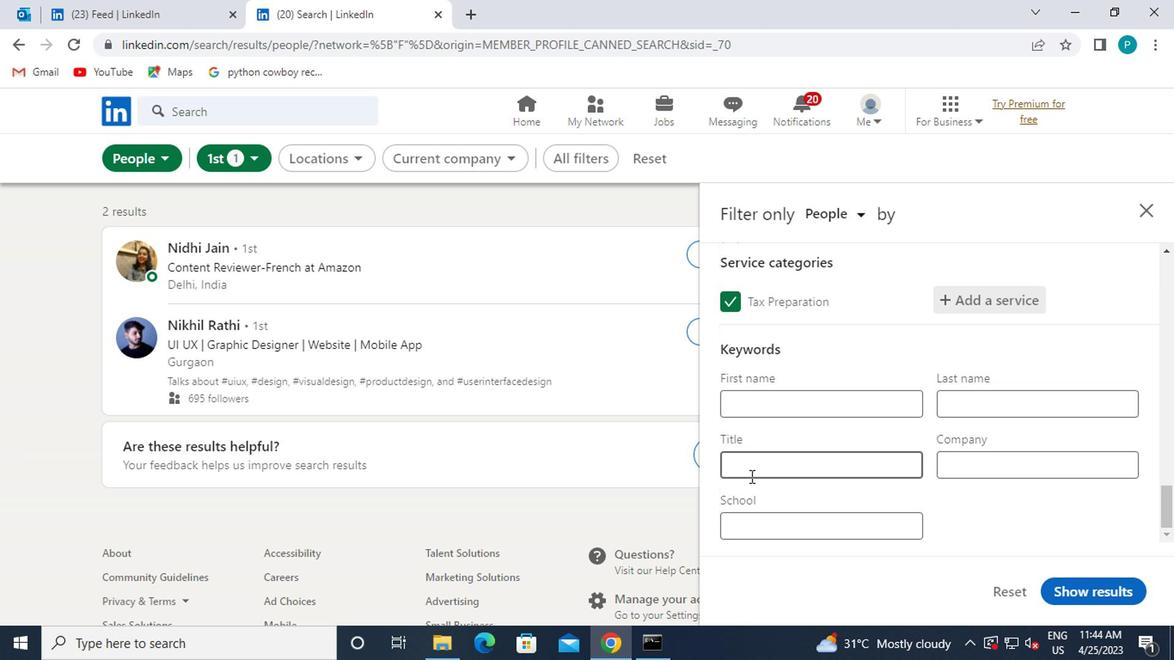 
Action: Mouse moved to (747, 473)
Screenshot: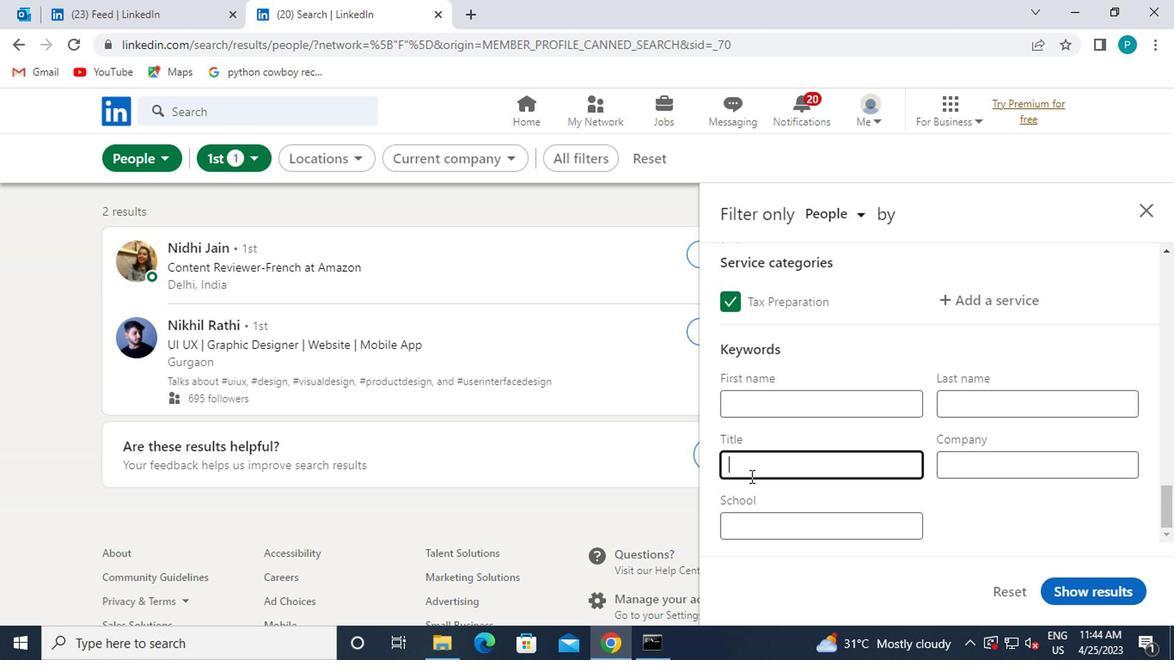 
Action: Key pressed <Key.caps_lock>G<Key.caps_lock>HOST<Key.space><Key.caps_lock>W<Key.caps_lock>RITER
Screenshot: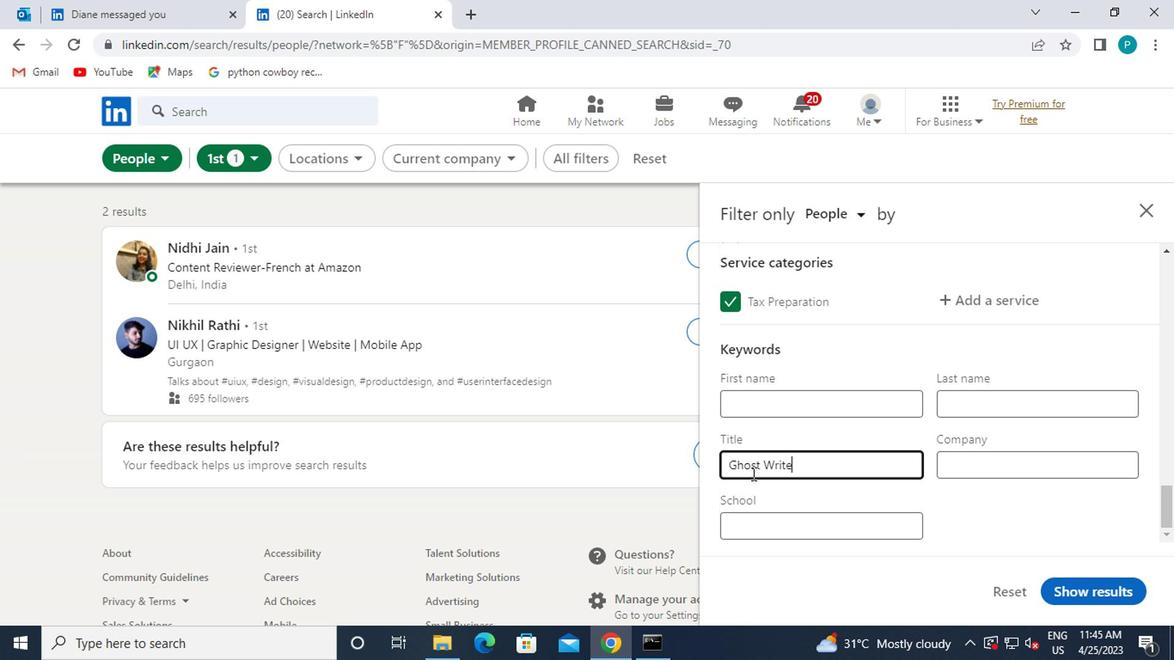 
Action: Mouse moved to (1075, 582)
Screenshot: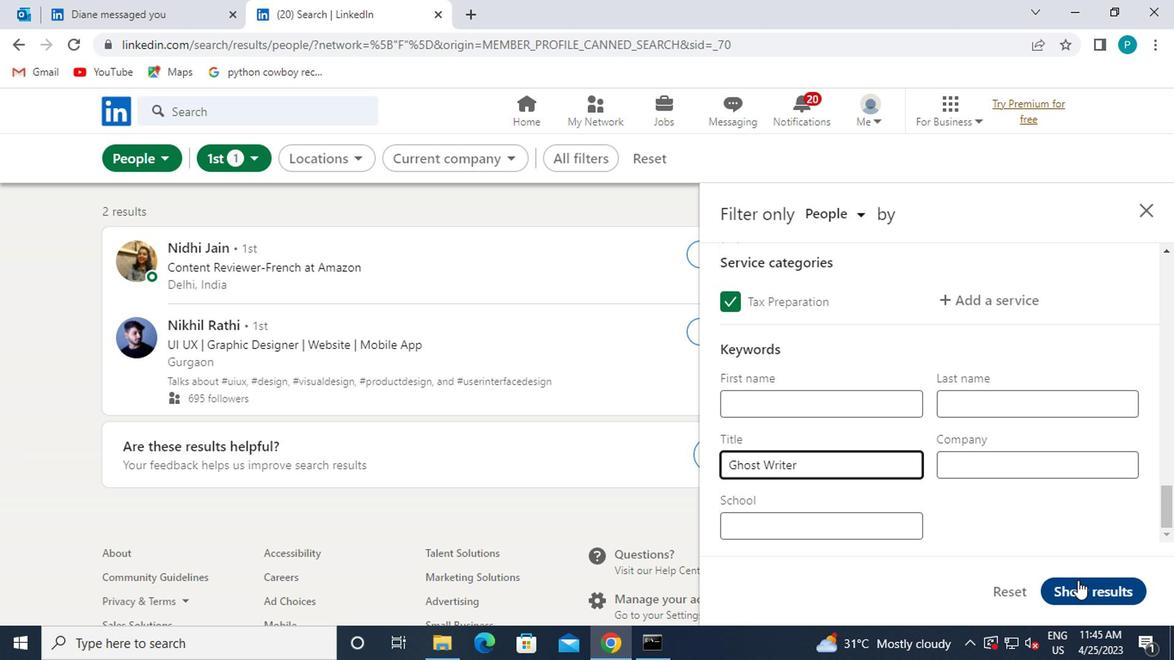 
Action: Mouse pressed left at (1075, 582)
Screenshot: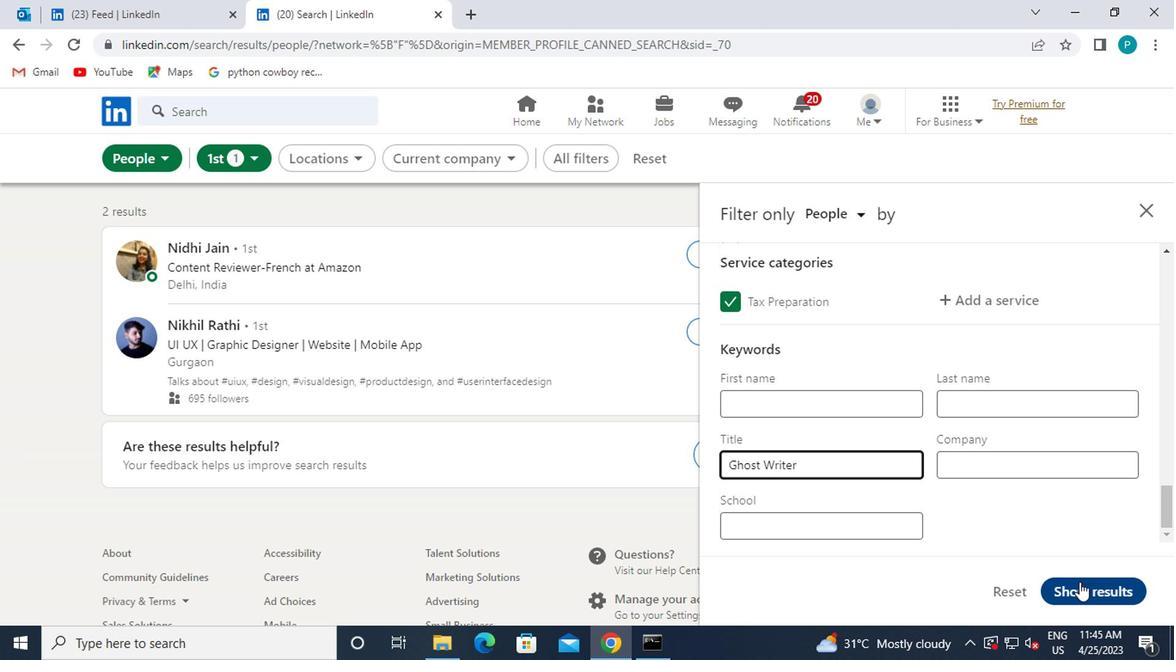 
Action: Mouse moved to (854, 391)
Screenshot: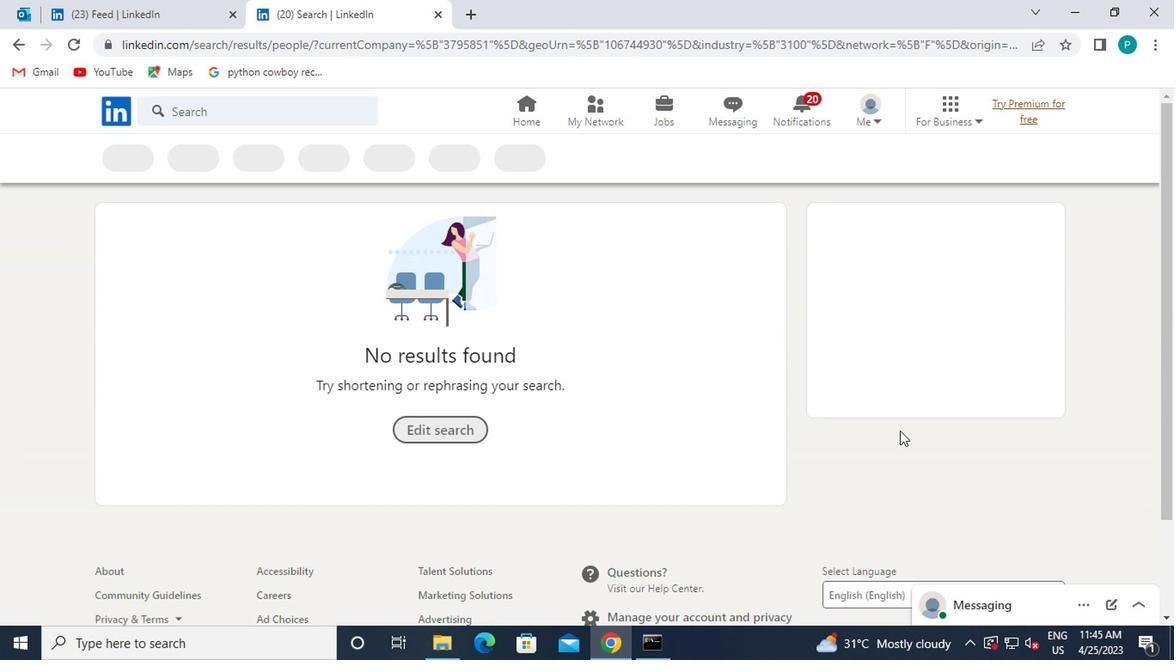 
